Task: Use the formula "IMPORTFEED" in spreadsheet "Project portfolio".
Action: Mouse moved to (657, 80)
Screenshot: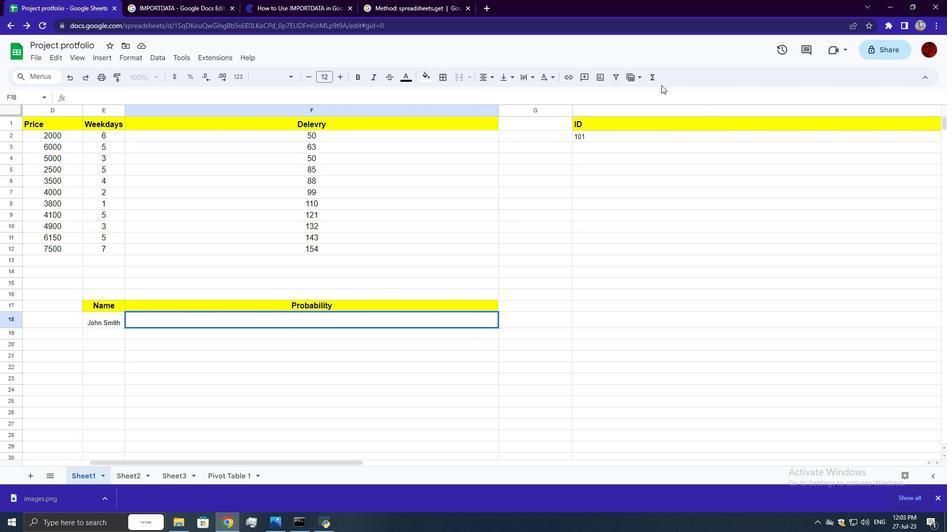 
Action: Mouse pressed left at (657, 80)
Screenshot: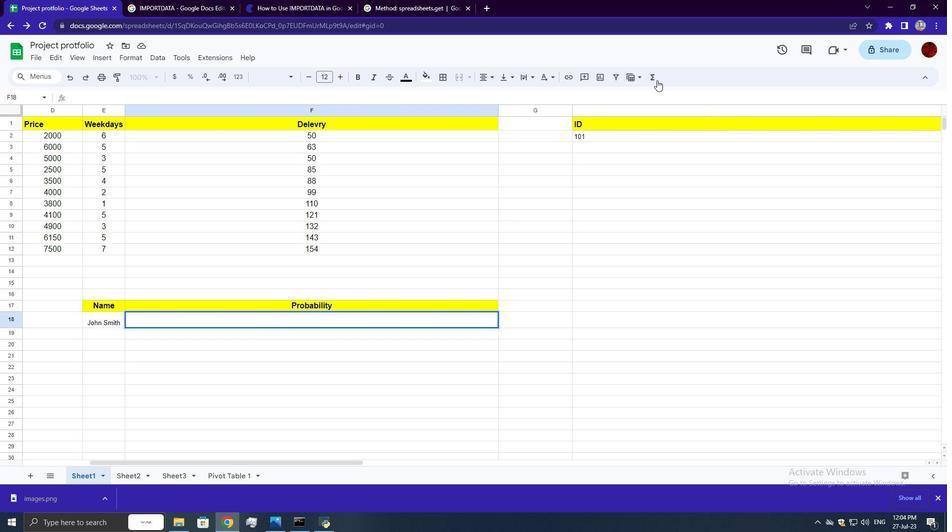 
Action: Mouse moved to (797, 196)
Screenshot: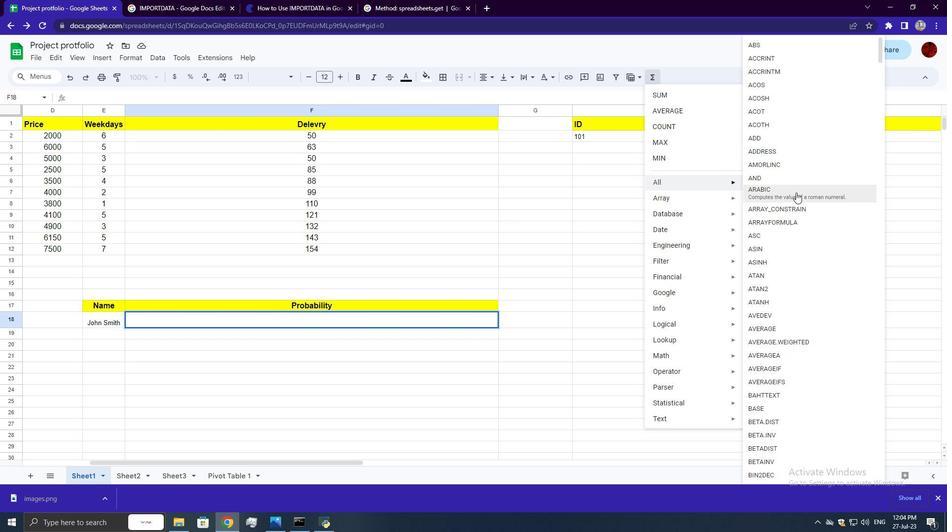 
Action: Mouse scrolled (797, 196) with delta (0, 0)
Screenshot: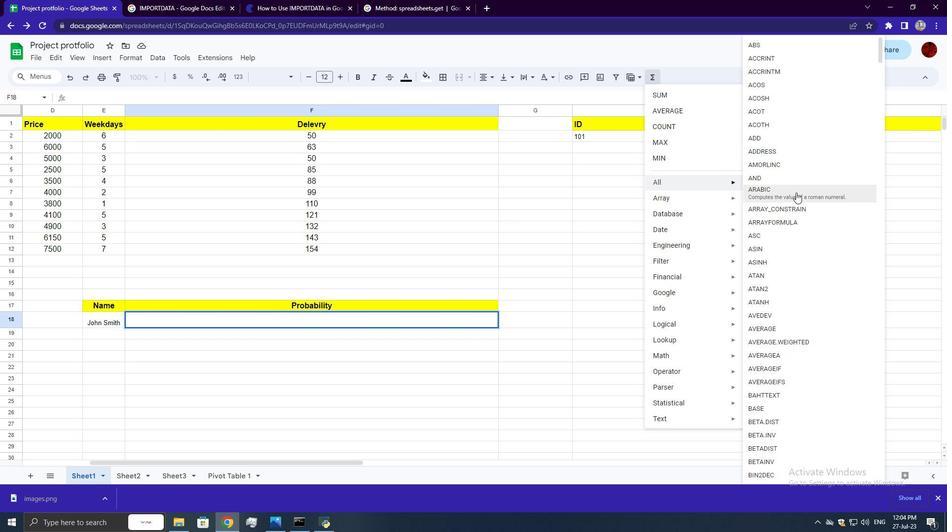 
Action: Mouse scrolled (797, 196) with delta (0, 0)
Screenshot: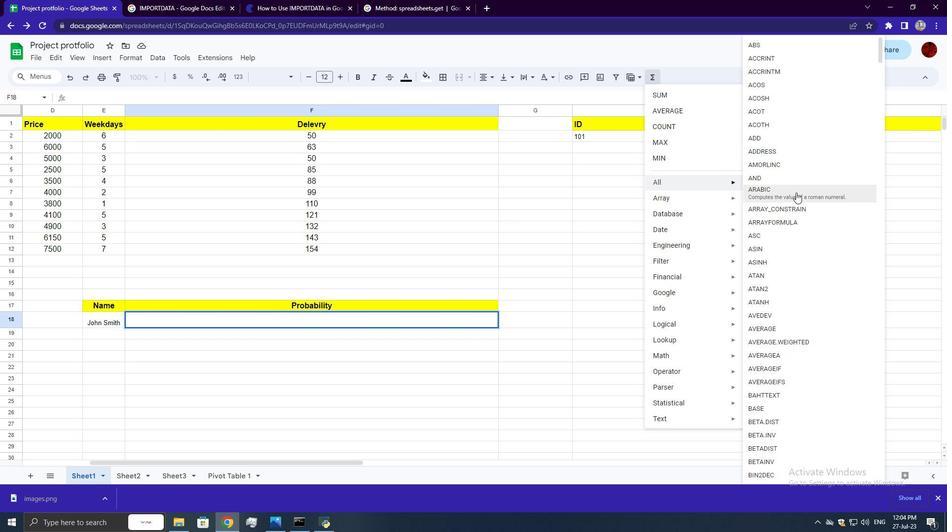 
Action: Mouse scrolled (797, 196) with delta (0, 0)
Screenshot: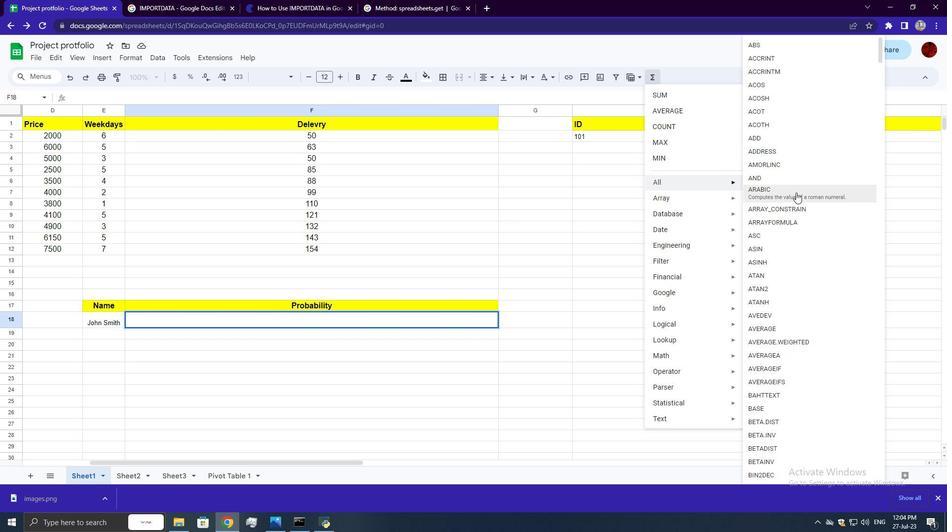 
Action: Mouse scrolled (797, 196) with delta (0, 0)
Screenshot: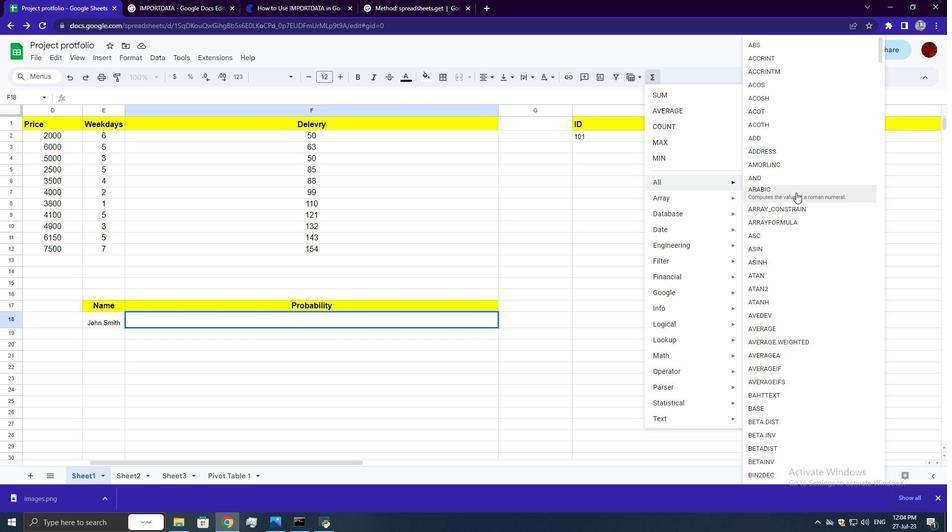 
Action: Mouse scrolled (797, 196) with delta (0, 0)
Screenshot: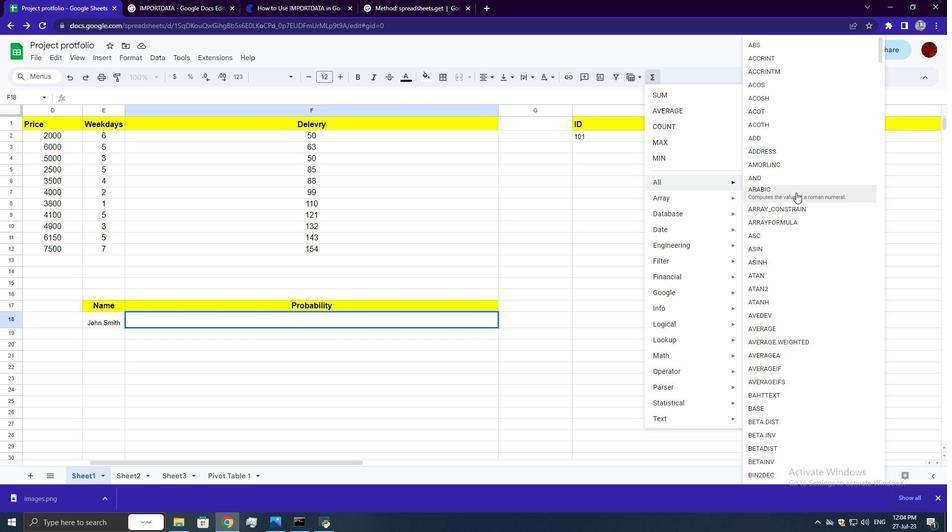 
Action: Mouse scrolled (797, 196) with delta (0, 0)
Screenshot: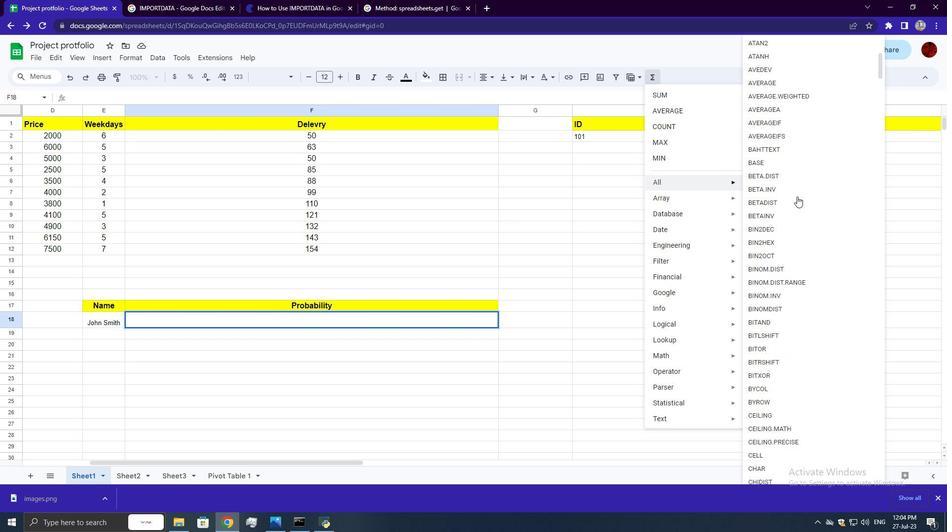 
Action: Mouse scrolled (797, 196) with delta (0, 0)
Screenshot: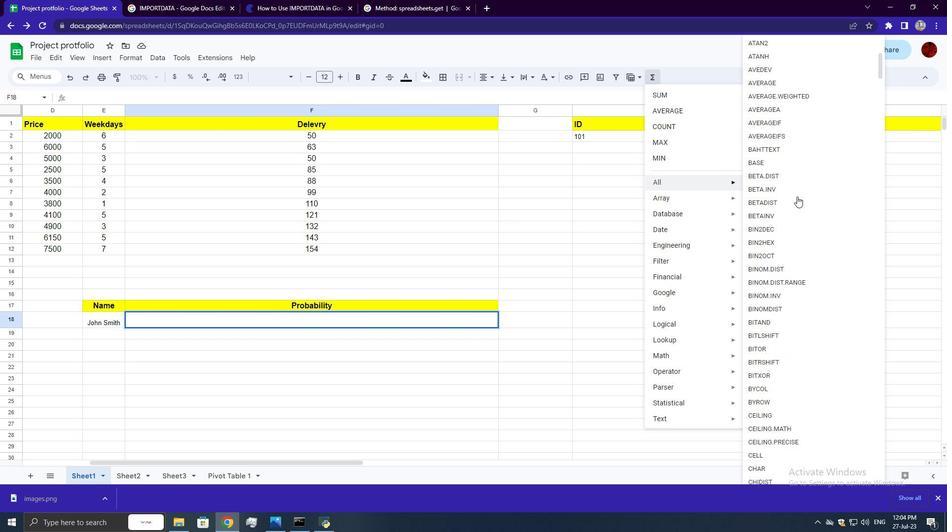 
Action: Mouse moved to (797, 197)
Screenshot: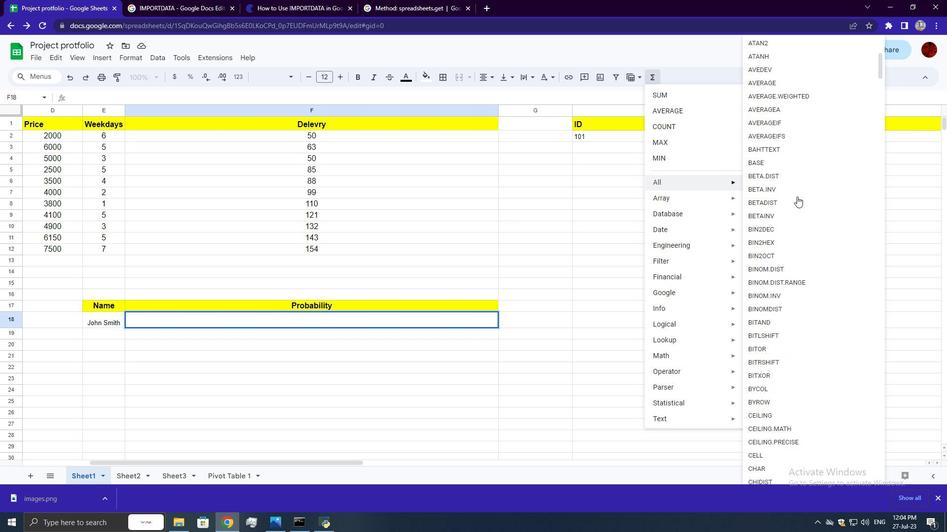
Action: Mouse scrolled (797, 197) with delta (0, 0)
Screenshot: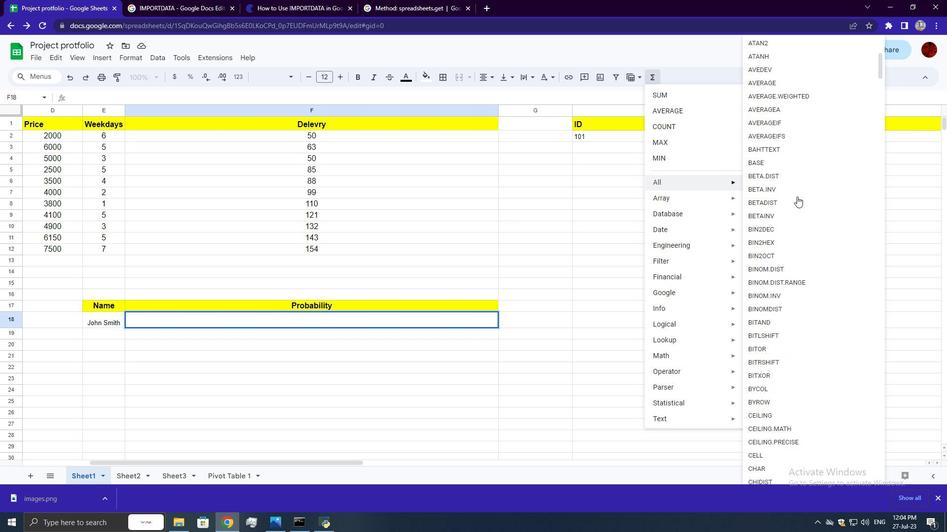 
Action: Mouse scrolled (797, 197) with delta (0, 0)
Screenshot: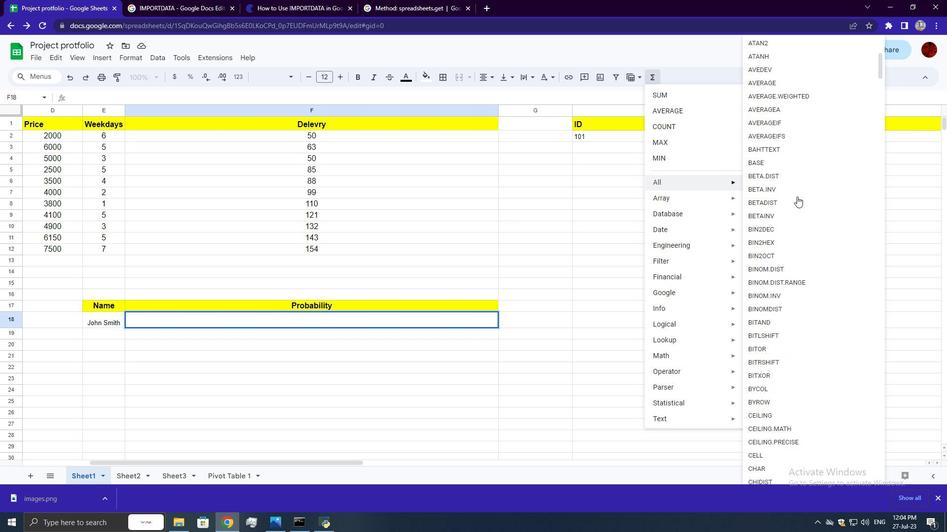 
Action: Mouse scrolled (797, 197) with delta (0, 0)
Screenshot: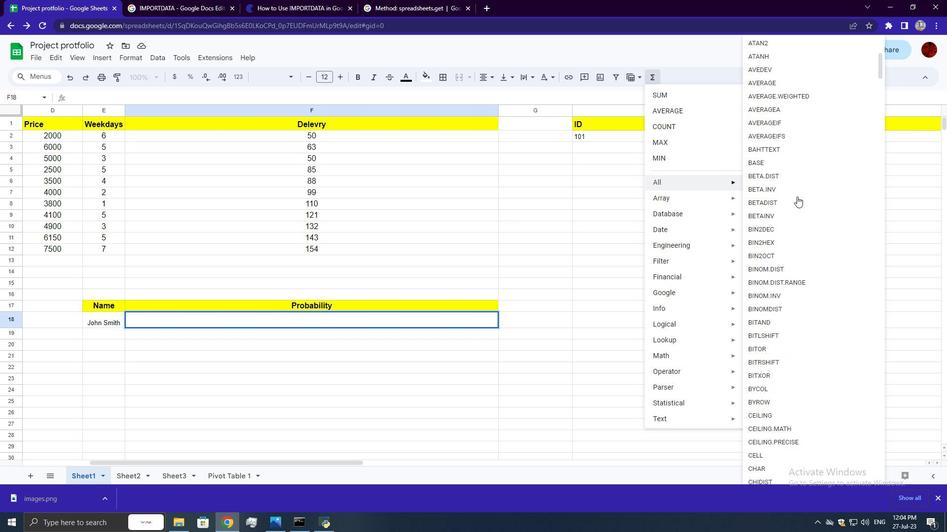 
Action: Mouse scrolled (797, 197) with delta (0, 0)
Screenshot: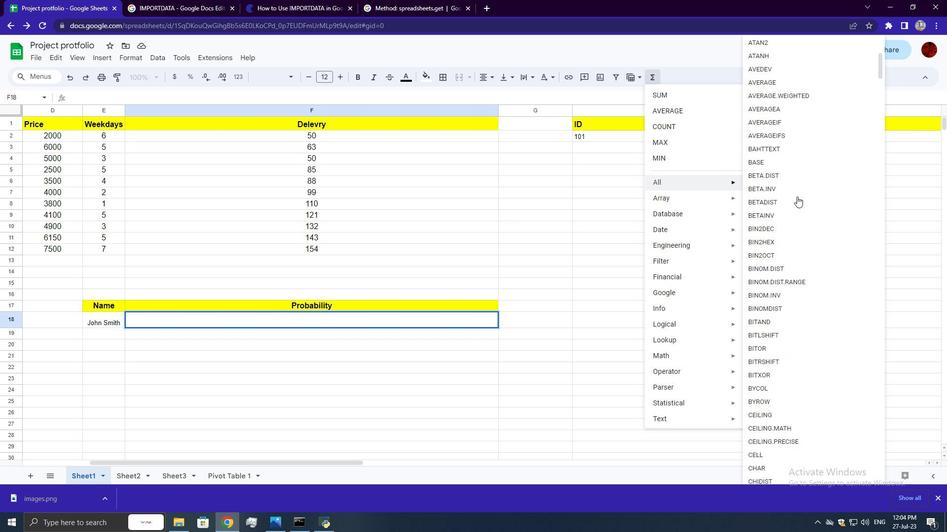 
Action: Mouse moved to (797, 199)
Screenshot: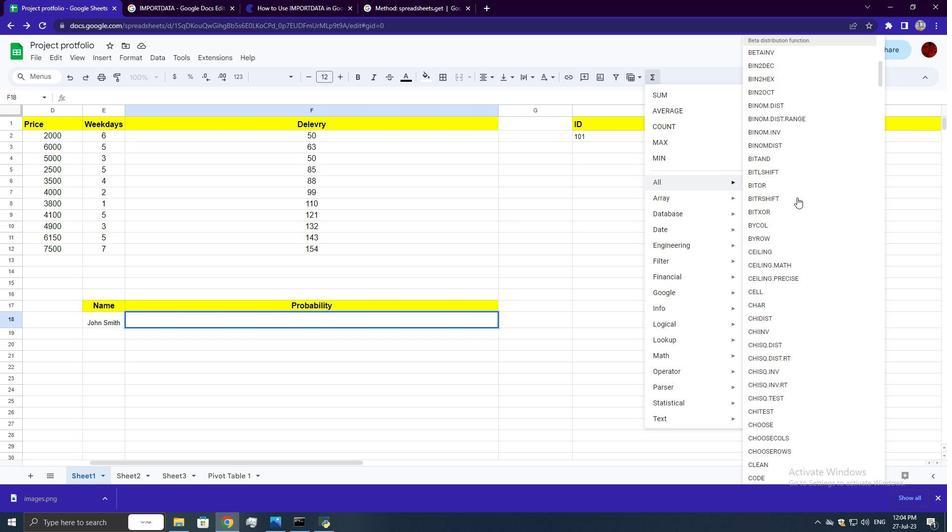 
Action: Mouse scrolled (797, 198) with delta (0, 0)
Screenshot: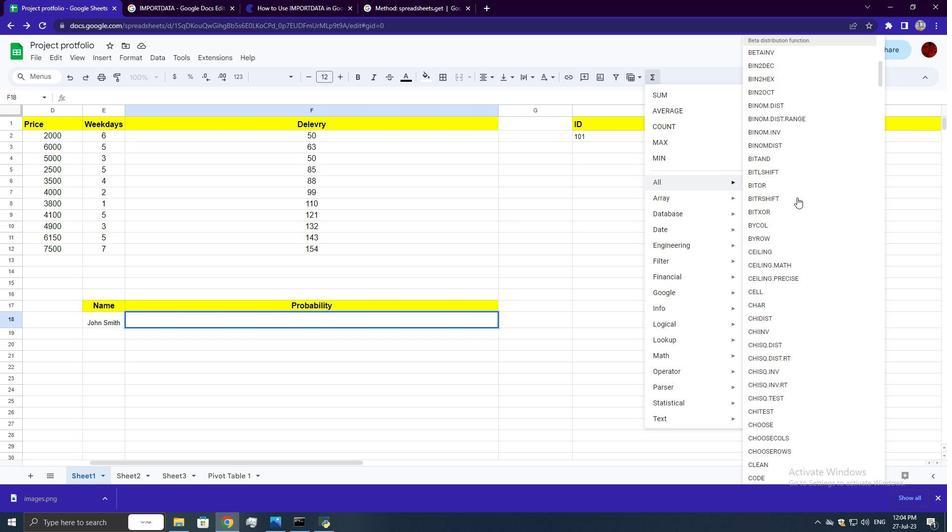 
Action: Mouse moved to (797, 199)
Screenshot: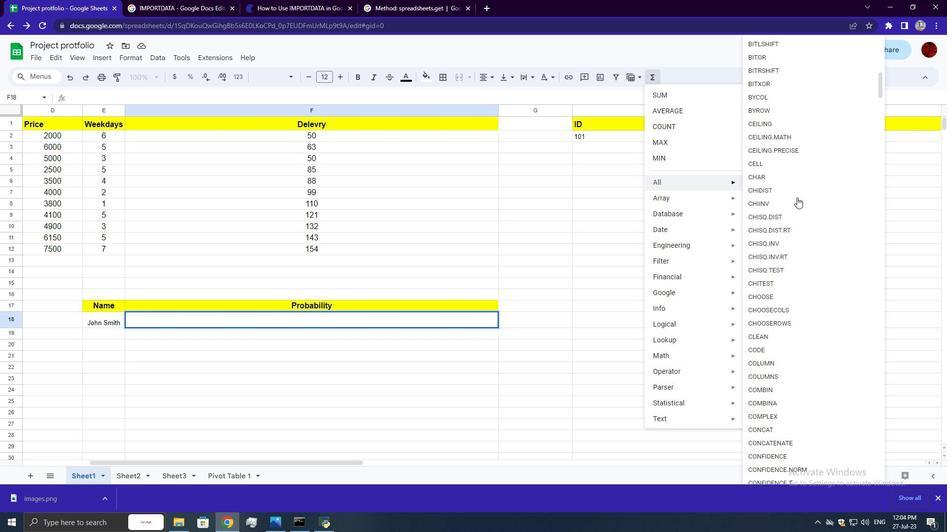 
Action: Mouse scrolled (797, 199) with delta (0, 0)
Screenshot: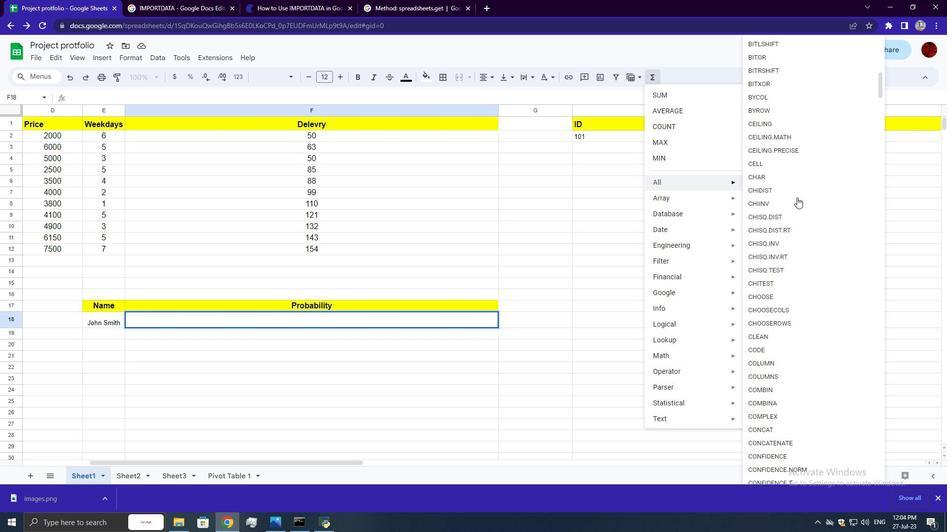 
Action: Mouse scrolled (797, 199) with delta (0, 0)
Screenshot: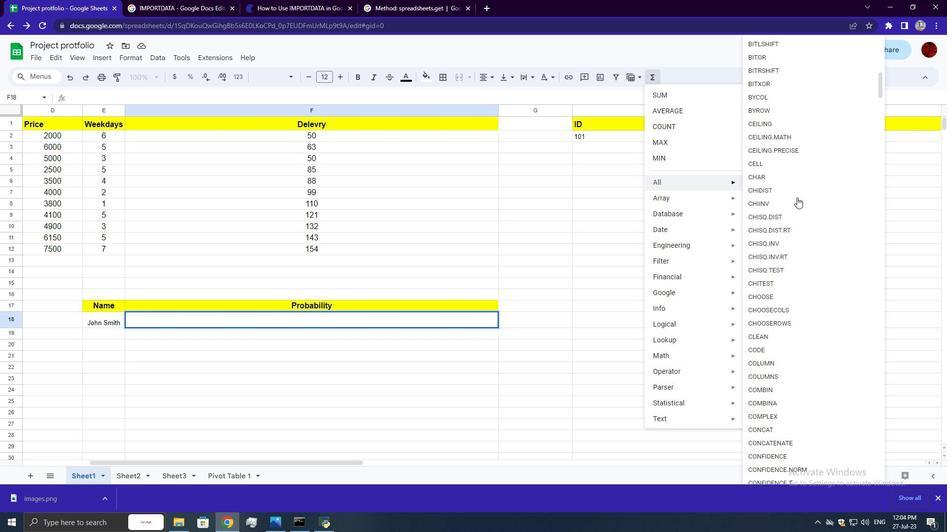 
Action: Mouse scrolled (797, 199) with delta (0, 0)
Screenshot: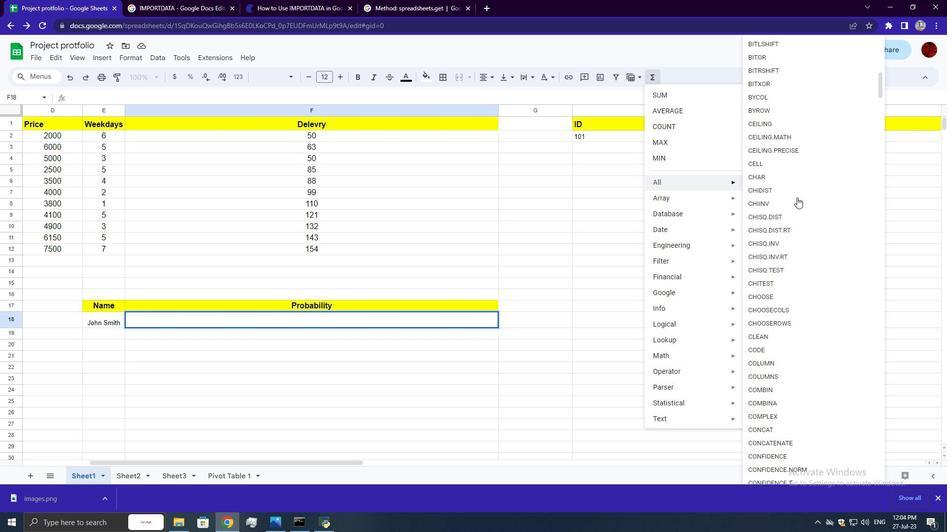
Action: Mouse scrolled (797, 199) with delta (0, 0)
Screenshot: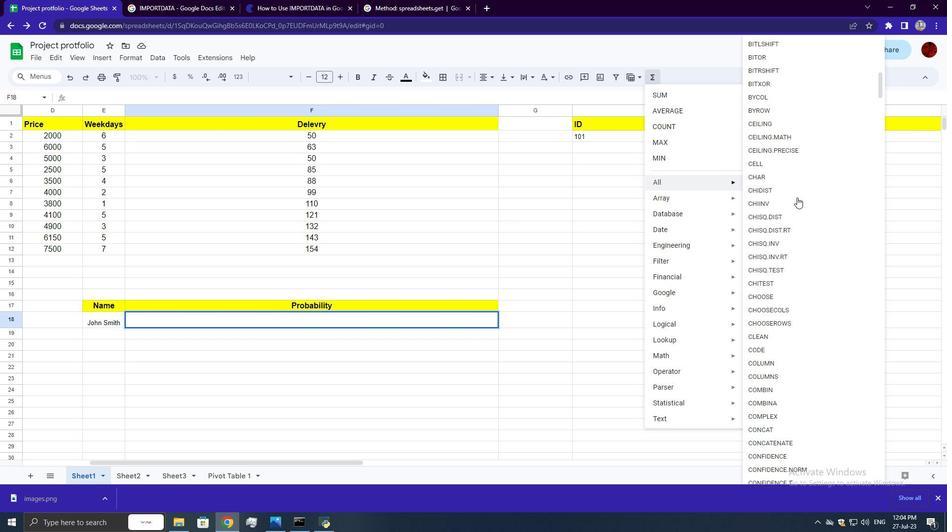 
Action: Mouse scrolled (797, 199) with delta (0, 0)
Screenshot: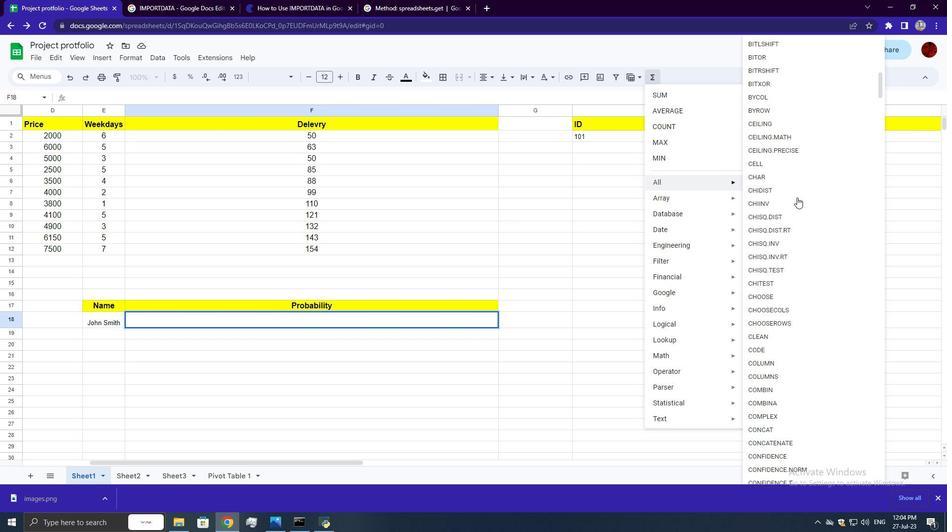 
Action: Mouse scrolled (797, 199) with delta (0, 0)
Screenshot: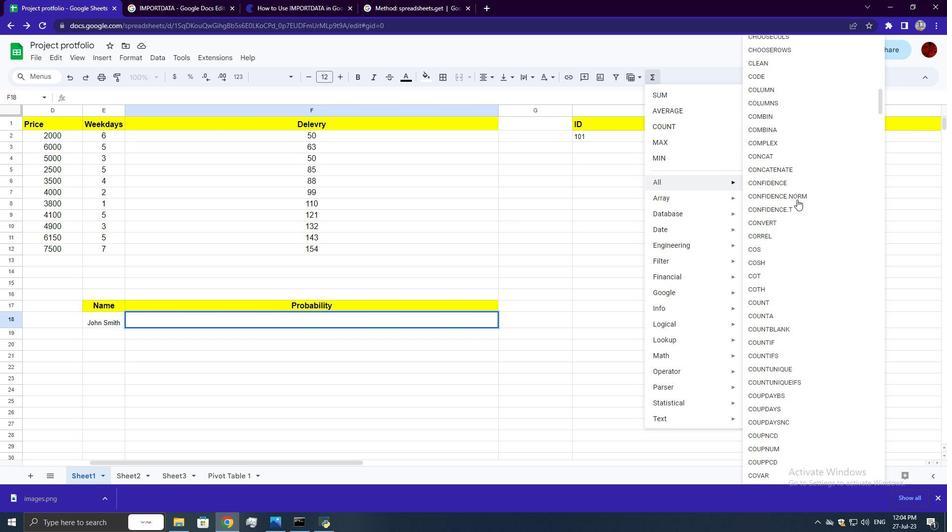 
Action: Mouse scrolled (797, 199) with delta (0, 0)
Screenshot: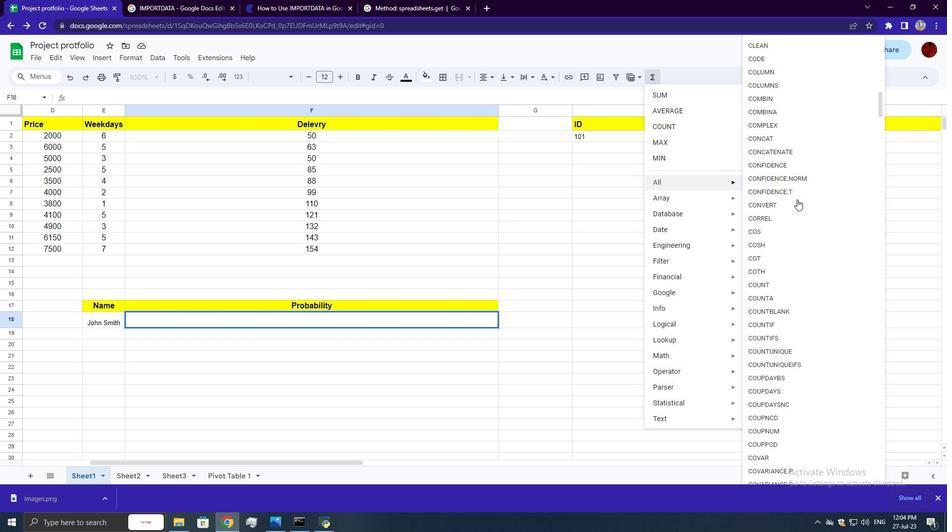 
Action: Mouse scrolled (797, 199) with delta (0, 0)
Screenshot: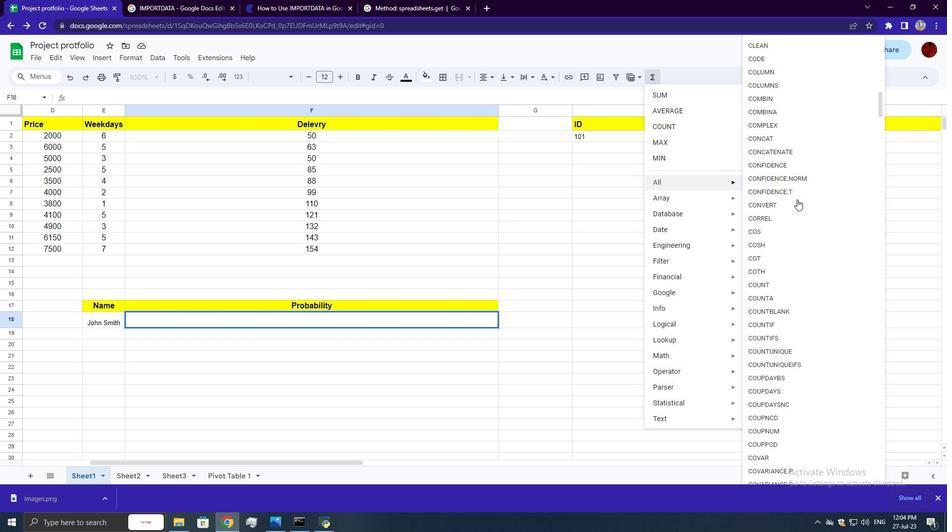 
Action: Mouse scrolled (797, 199) with delta (0, 0)
Screenshot: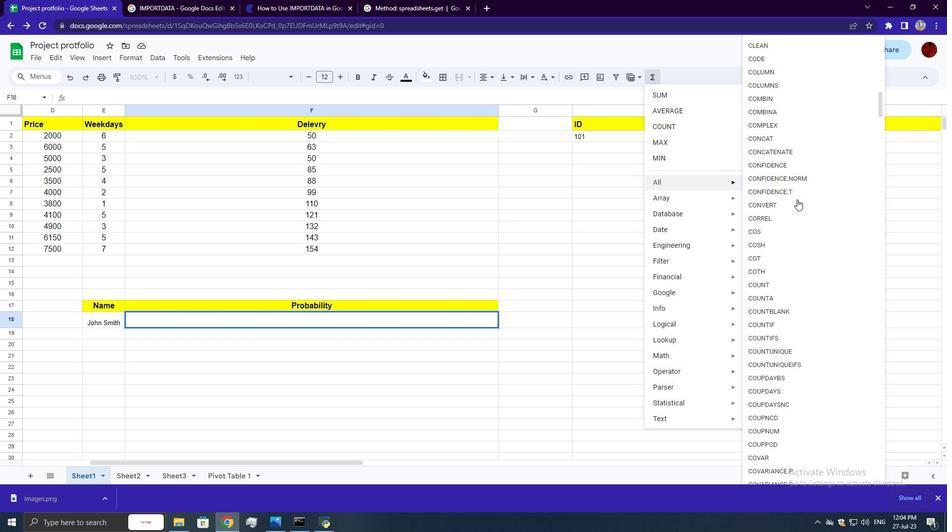 
Action: Mouse scrolled (797, 199) with delta (0, 0)
Screenshot: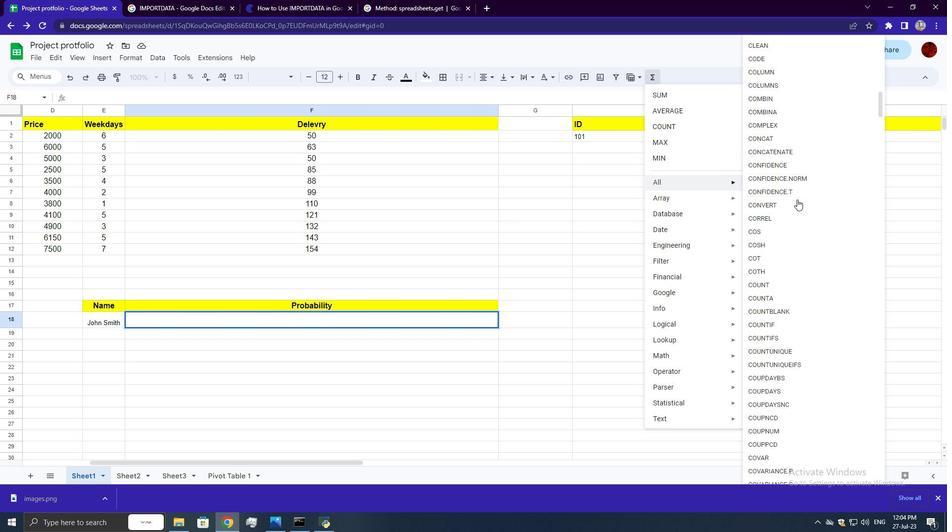 
Action: Mouse scrolled (797, 199) with delta (0, 0)
Screenshot: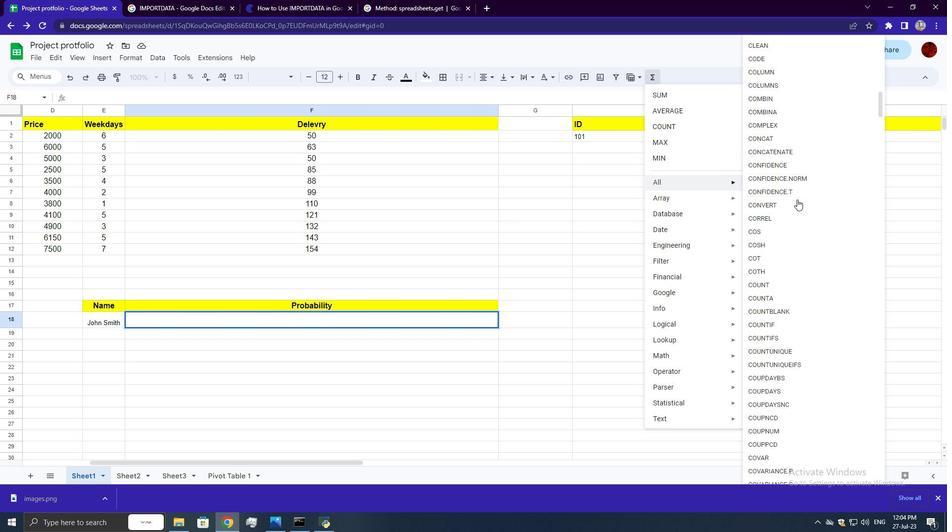 
Action: Mouse scrolled (797, 199) with delta (0, 0)
Screenshot: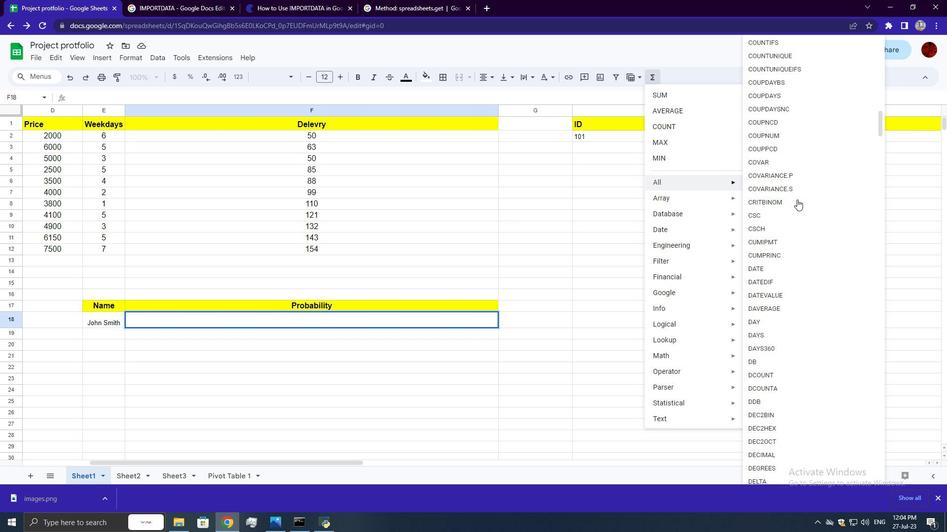
Action: Mouse moved to (797, 199)
Screenshot: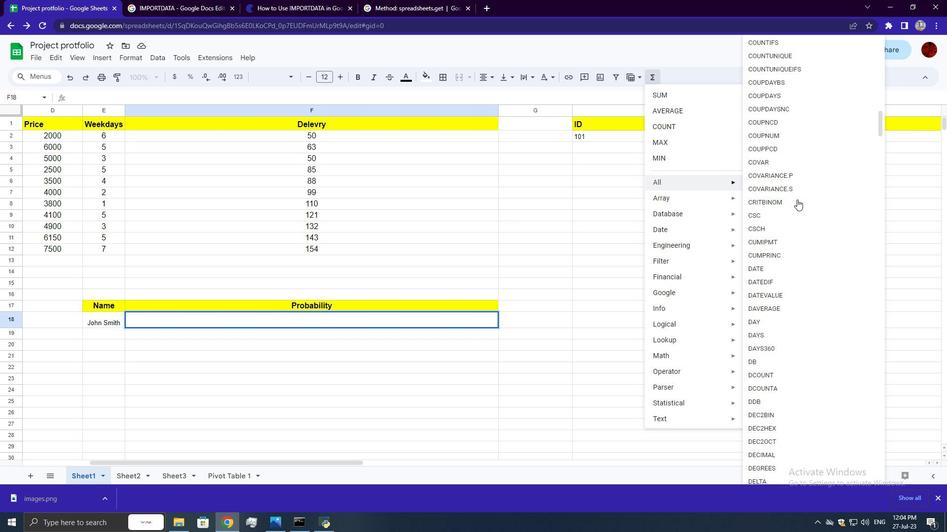 
Action: Mouse scrolled (797, 199) with delta (0, 0)
Screenshot: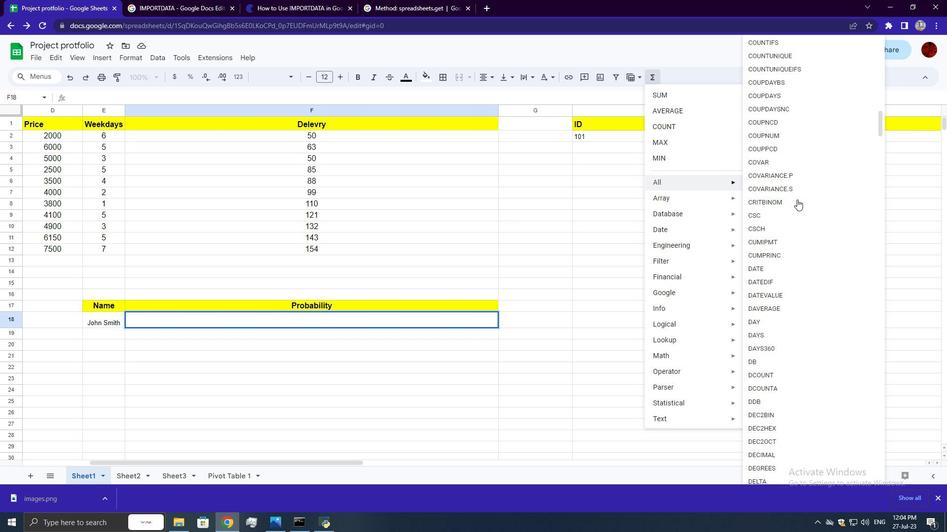 
Action: Mouse moved to (797, 200)
Screenshot: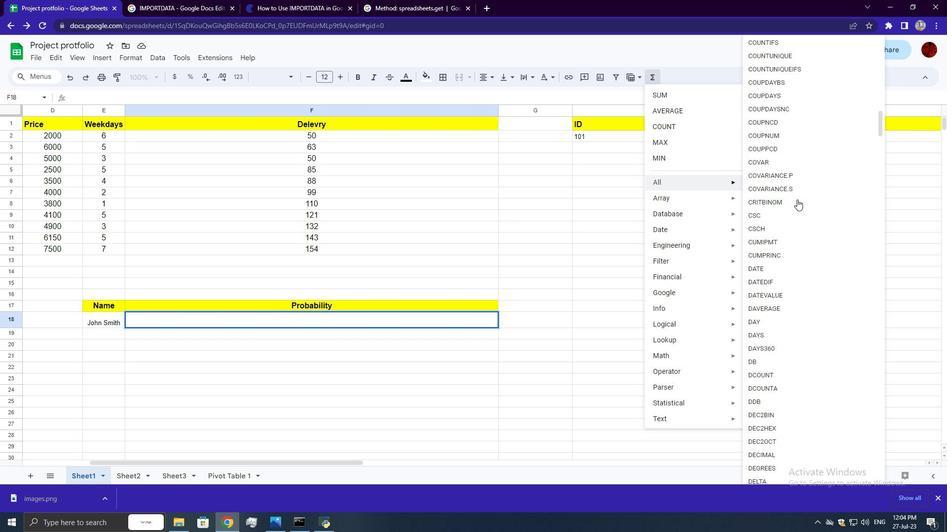 
Action: Mouse scrolled (797, 200) with delta (0, 0)
Screenshot: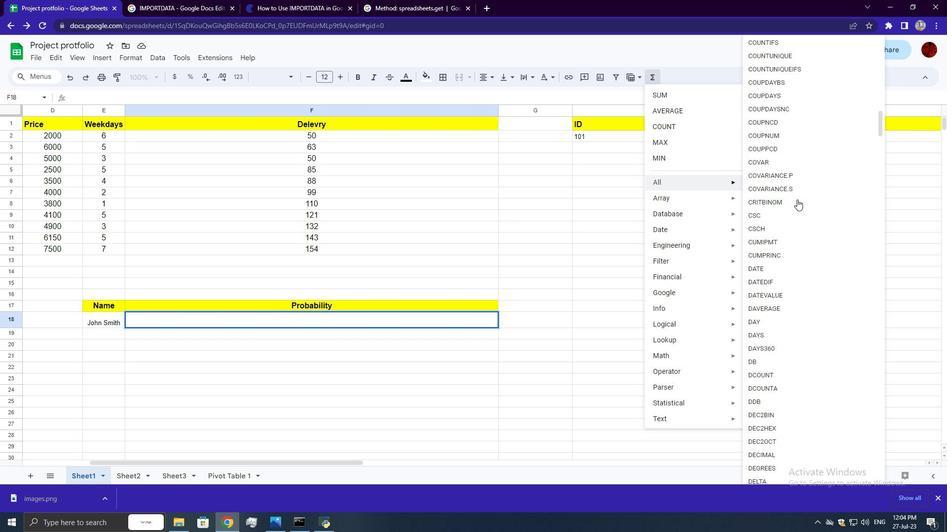 
Action: Mouse moved to (797, 201)
Screenshot: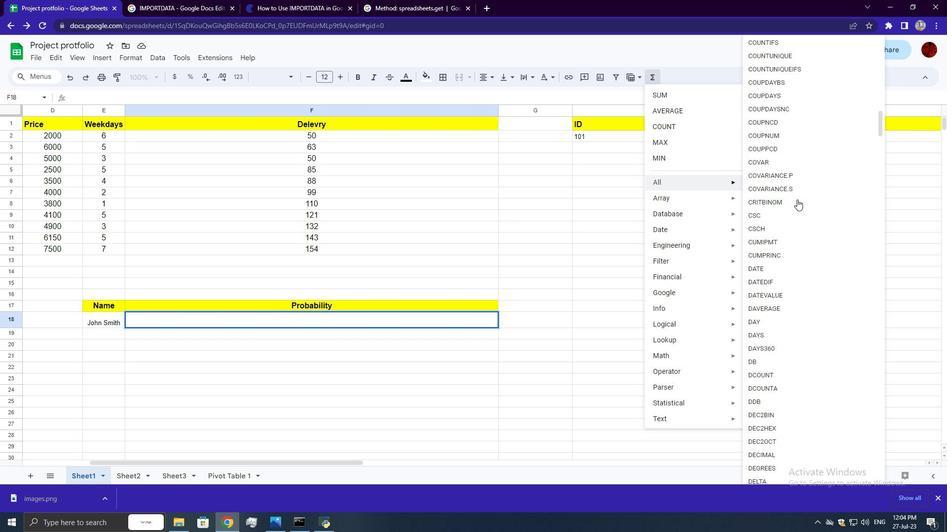 
Action: Mouse scrolled (797, 200) with delta (0, 0)
Screenshot: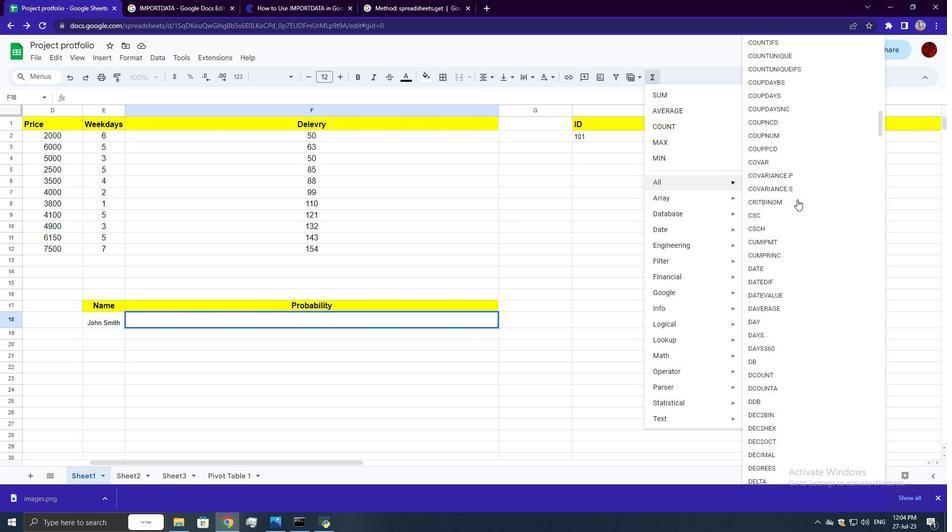 
Action: Mouse scrolled (797, 200) with delta (0, 0)
Screenshot: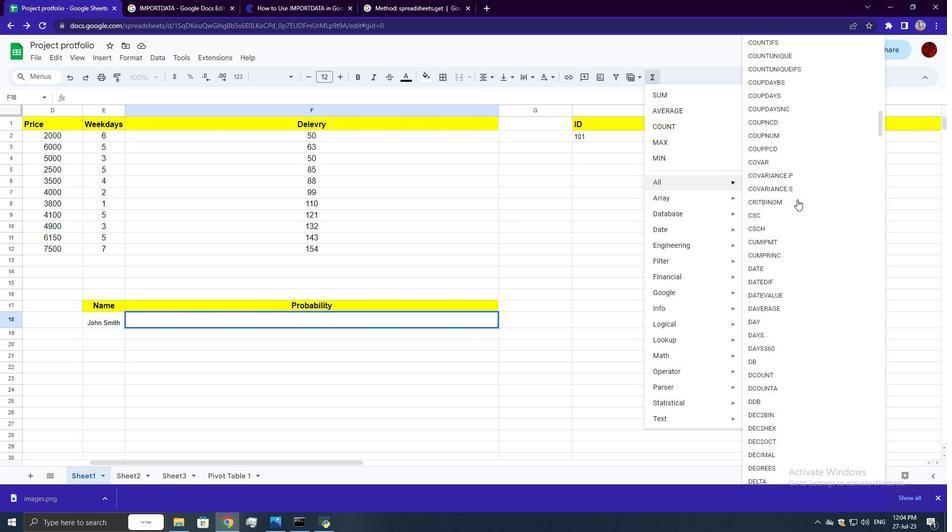 
Action: Mouse scrolled (797, 200) with delta (0, 0)
Screenshot: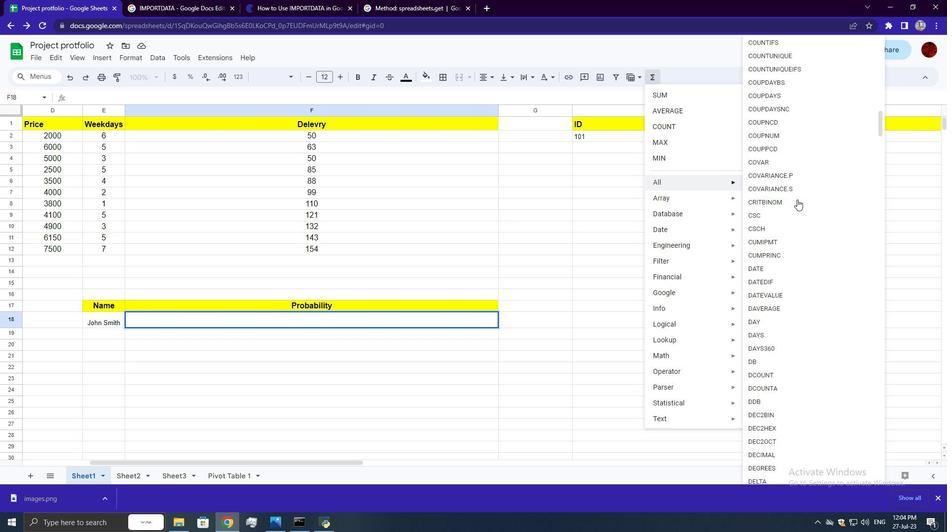 
Action: Mouse scrolled (797, 200) with delta (0, 0)
Screenshot: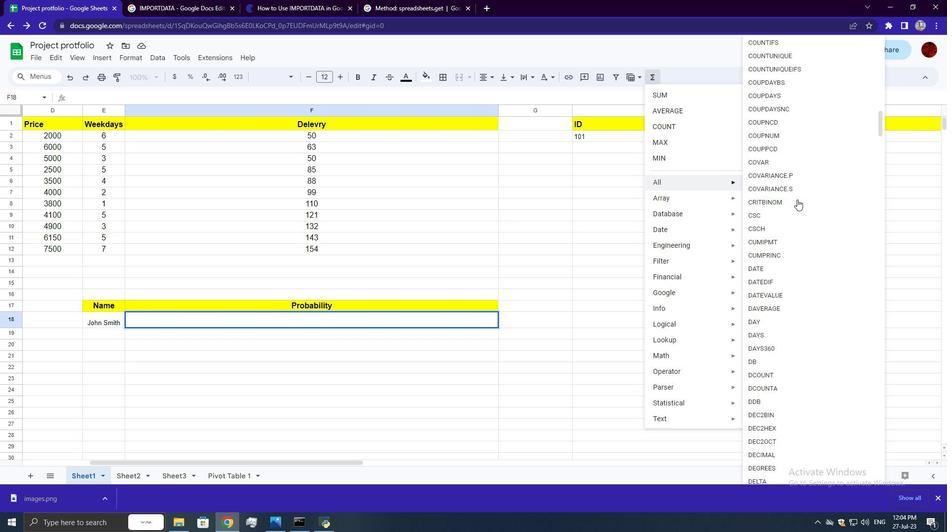 
Action: Mouse moved to (797, 202)
Screenshot: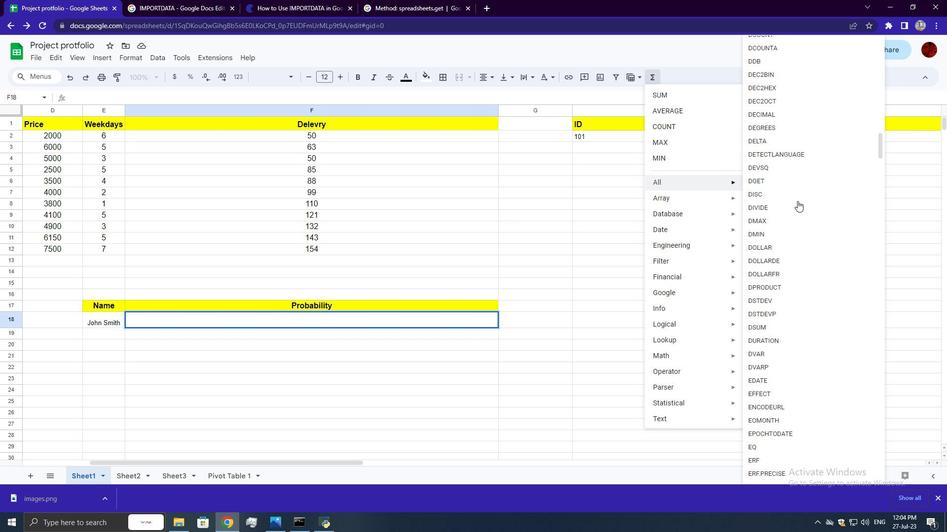 
Action: Mouse scrolled (797, 201) with delta (0, 0)
Screenshot: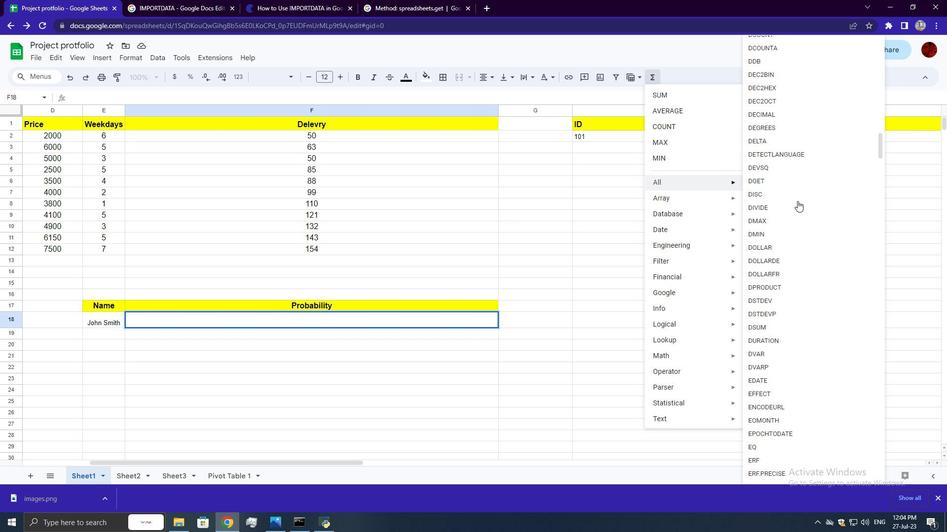 
Action: Mouse moved to (797, 203)
Screenshot: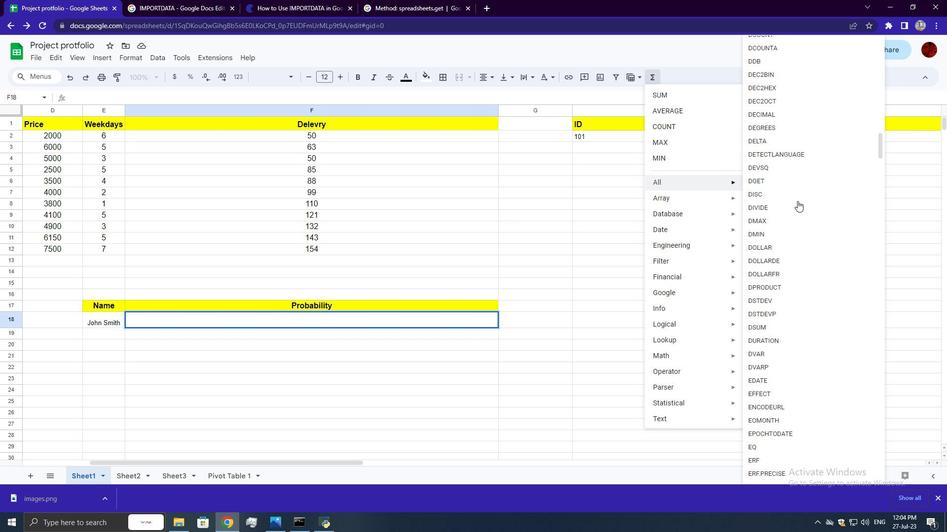 
Action: Mouse scrolled (797, 203) with delta (0, 0)
Screenshot: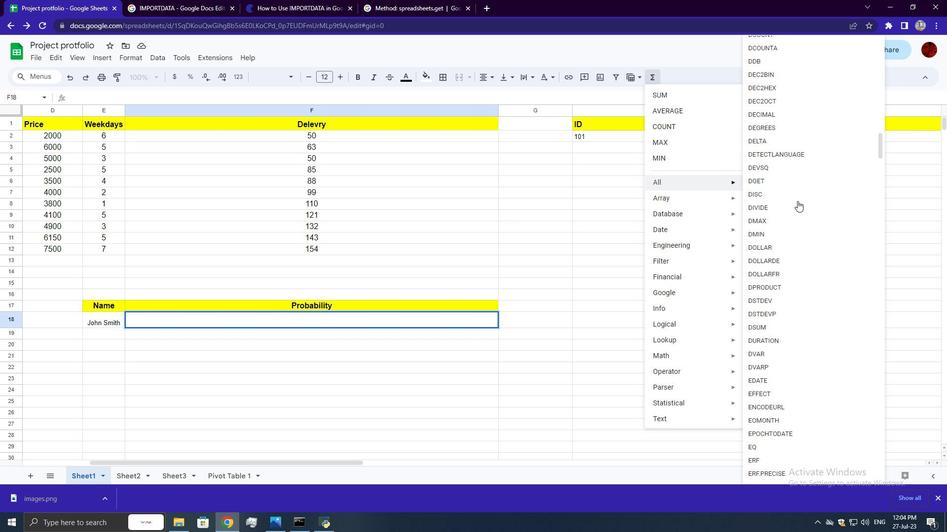 
Action: Mouse moved to (797, 204)
Screenshot: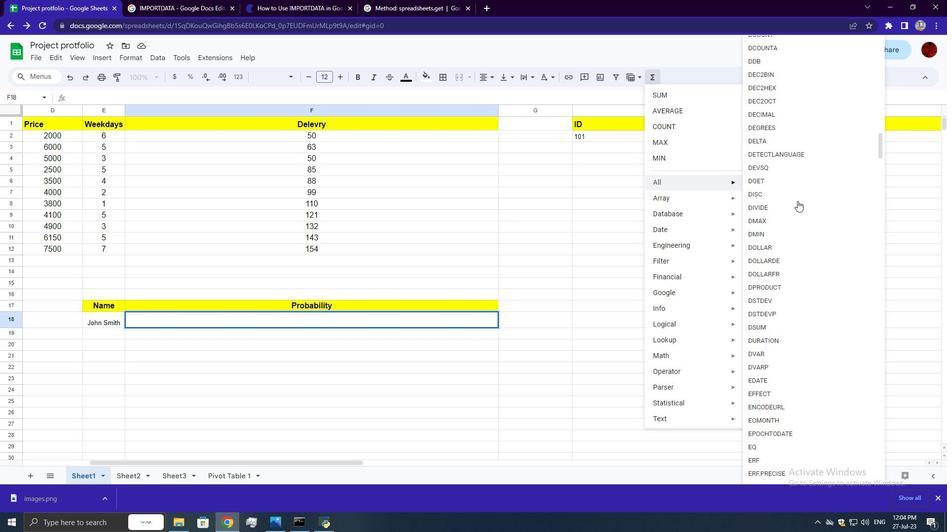 
Action: Mouse scrolled (797, 203) with delta (0, 0)
Screenshot: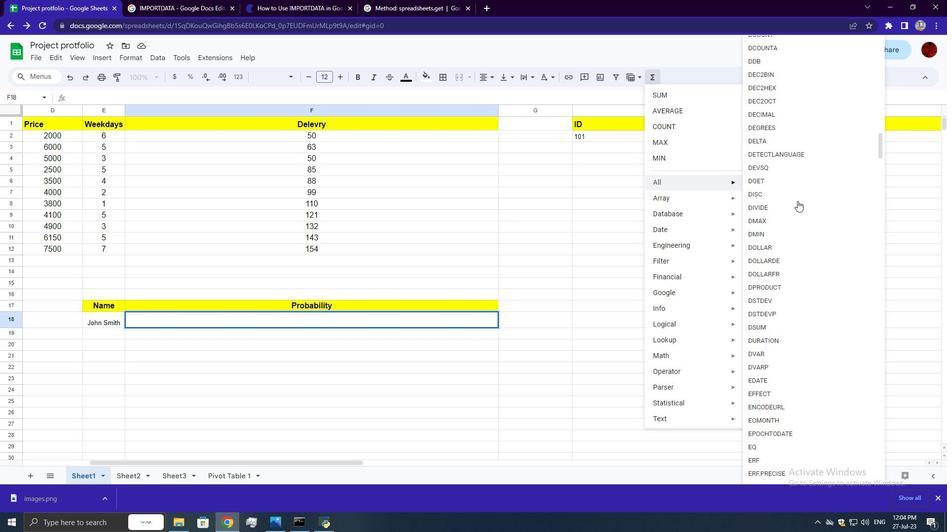 
Action: Mouse scrolled (797, 203) with delta (0, 0)
Screenshot: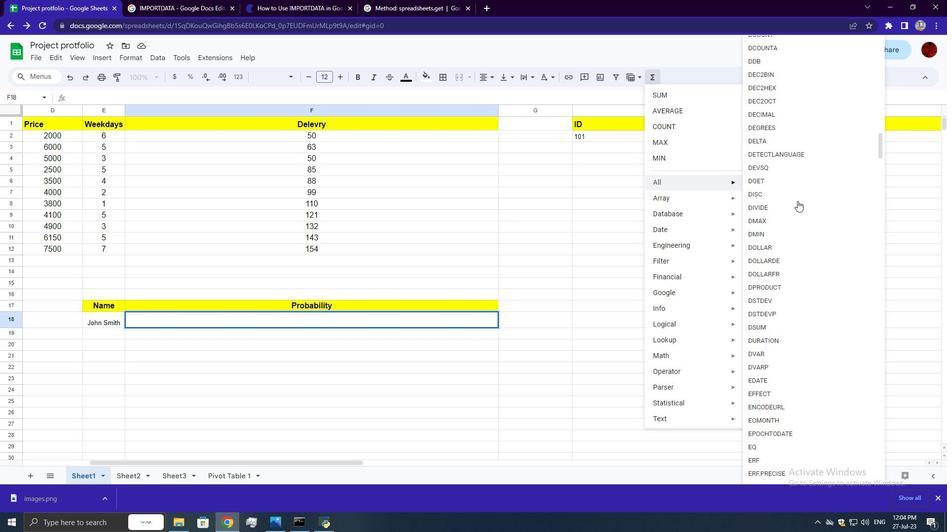 
Action: Mouse scrolled (797, 203) with delta (0, 0)
Screenshot: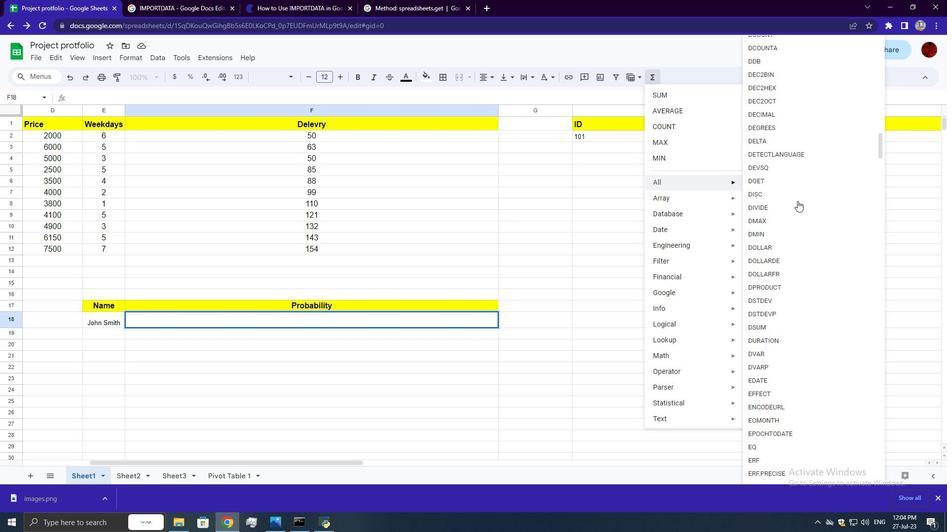 
Action: Mouse scrolled (797, 203) with delta (0, 0)
Screenshot: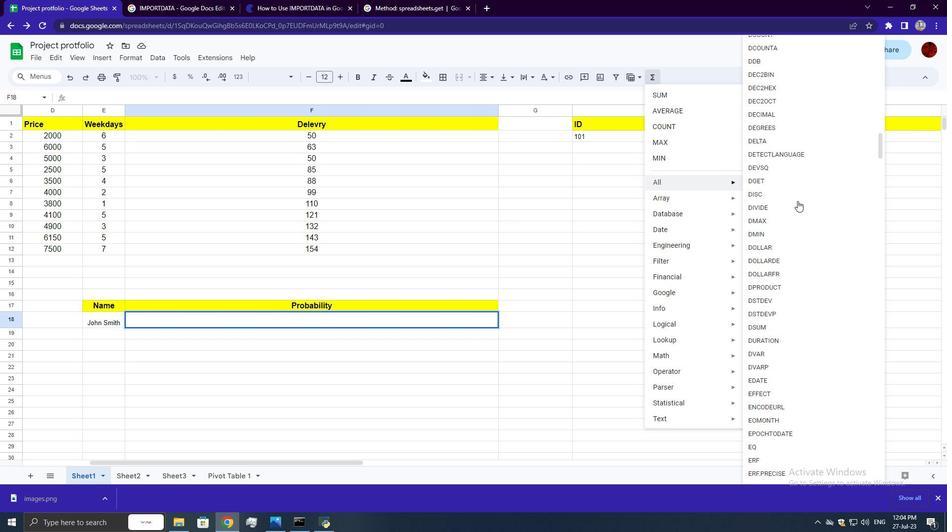 
Action: Mouse scrolled (797, 203) with delta (0, 0)
Screenshot: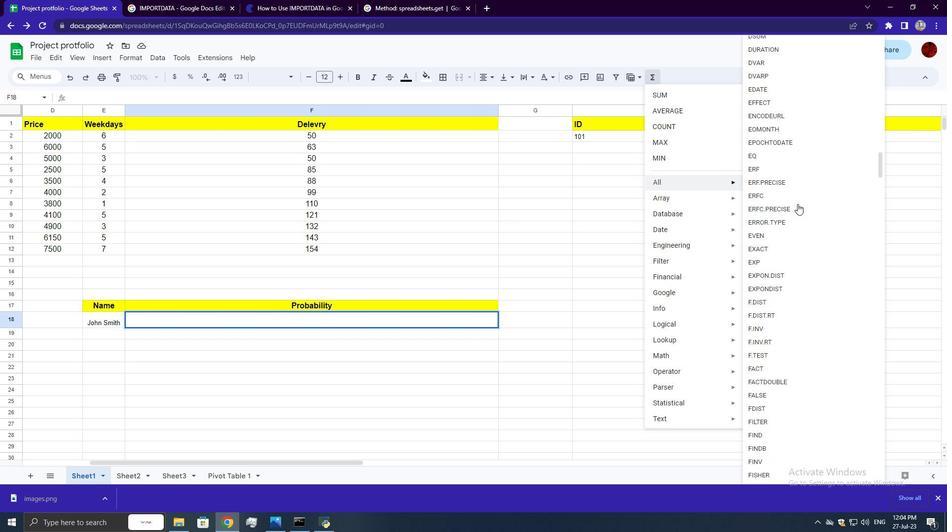 
Action: Mouse scrolled (797, 203) with delta (0, 0)
Screenshot: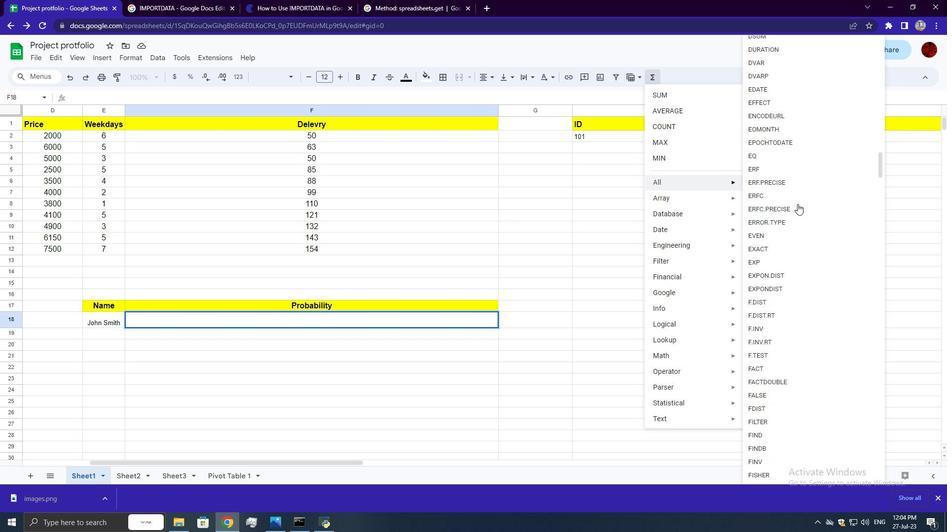 
Action: Mouse scrolled (797, 203) with delta (0, 0)
Screenshot: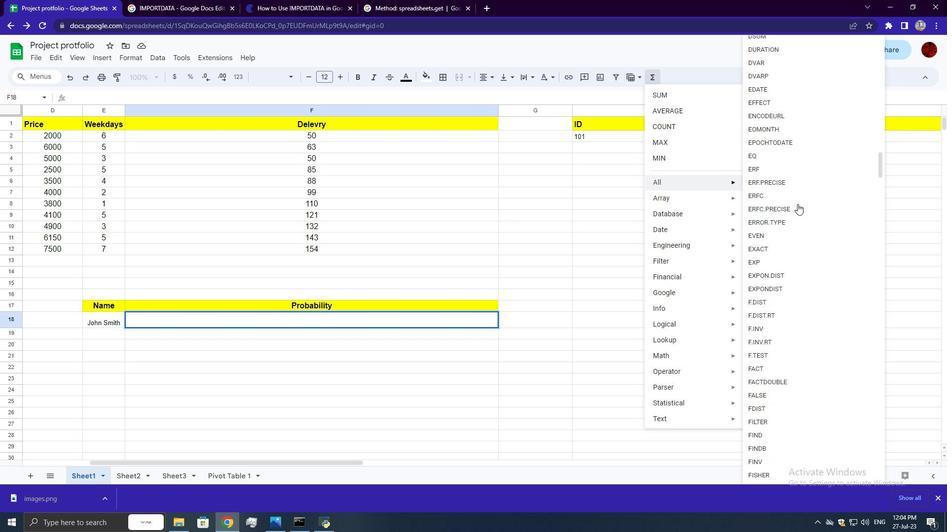 
Action: Mouse scrolled (797, 203) with delta (0, 0)
Screenshot: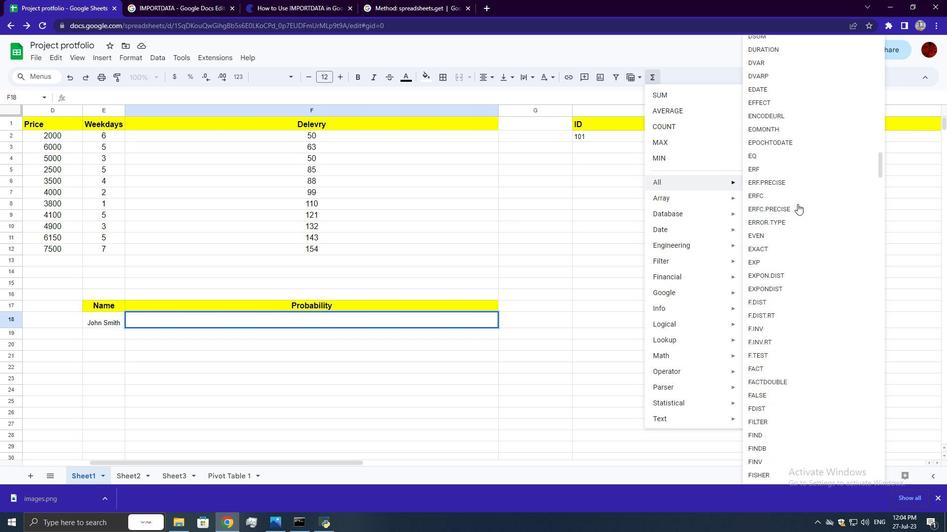 
Action: Mouse scrolled (797, 203) with delta (0, 0)
Screenshot: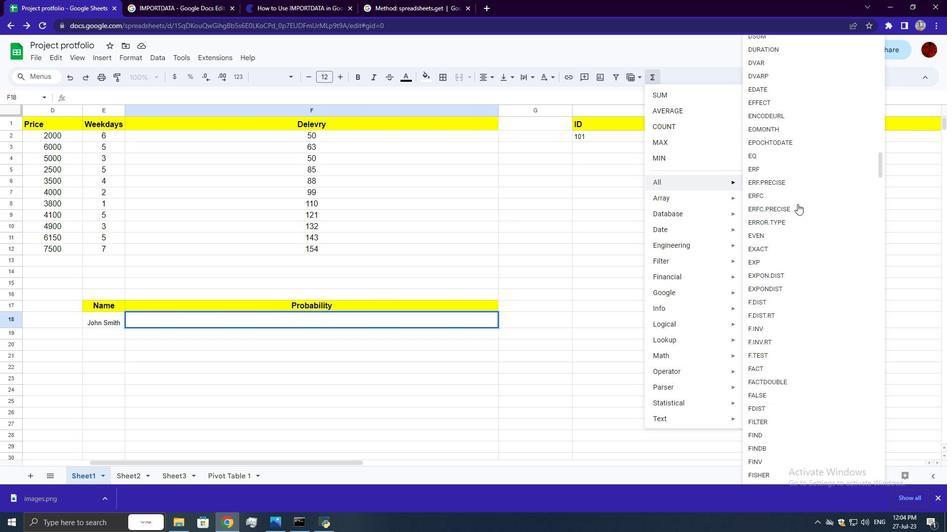 
Action: Mouse scrolled (797, 203) with delta (0, 0)
Screenshot: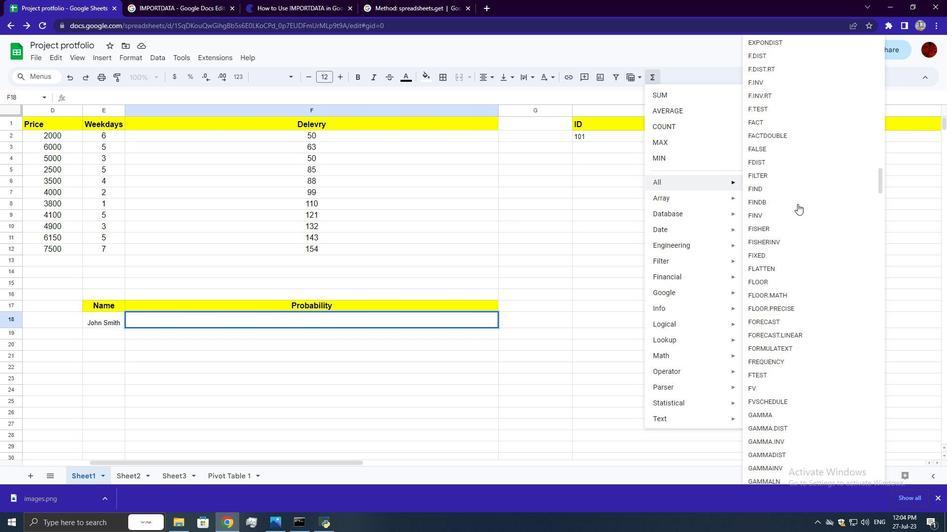 
Action: Mouse scrolled (797, 203) with delta (0, 0)
Screenshot: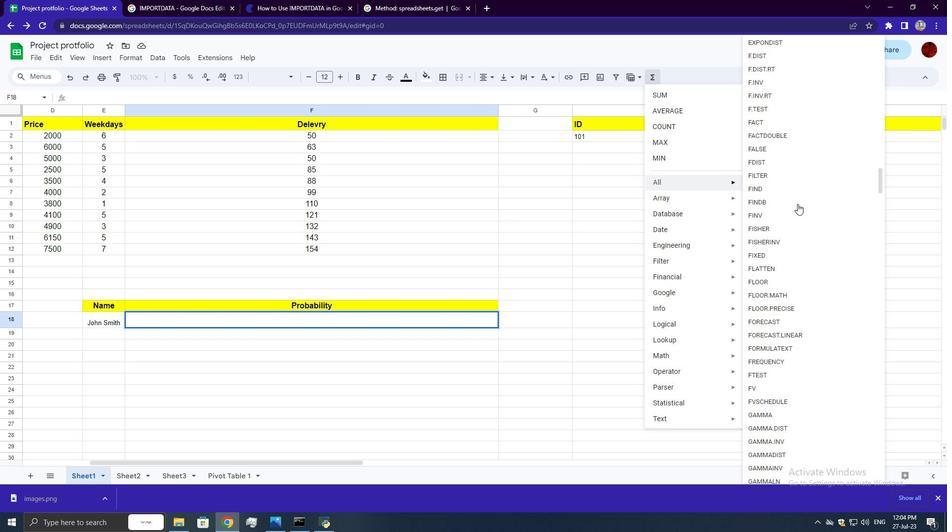 
Action: Mouse scrolled (797, 203) with delta (0, 0)
Screenshot: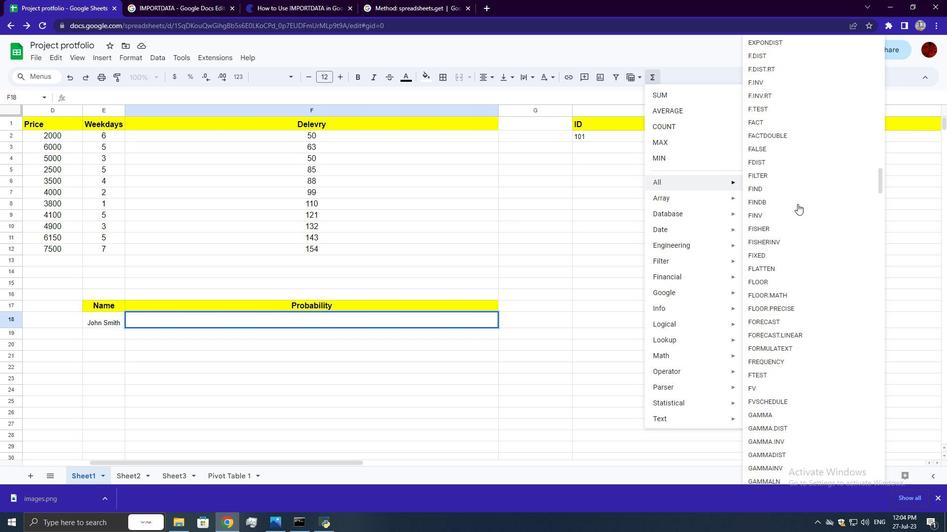 
Action: Mouse scrolled (797, 203) with delta (0, 0)
Screenshot: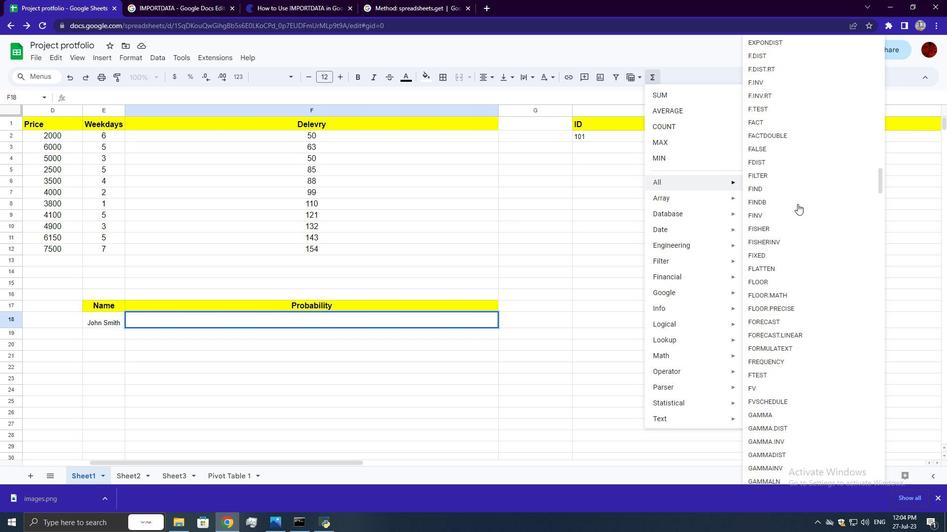 
Action: Mouse scrolled (797, 203) with delta (0, 0)
Screenshot: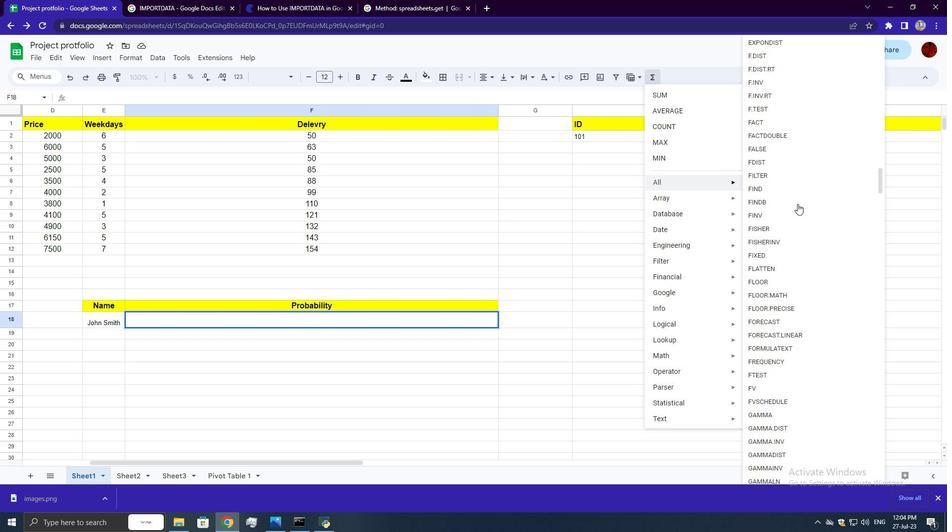 
Action: Mouse scrolled (797, 203) with delta (0, 0)
Screenshot: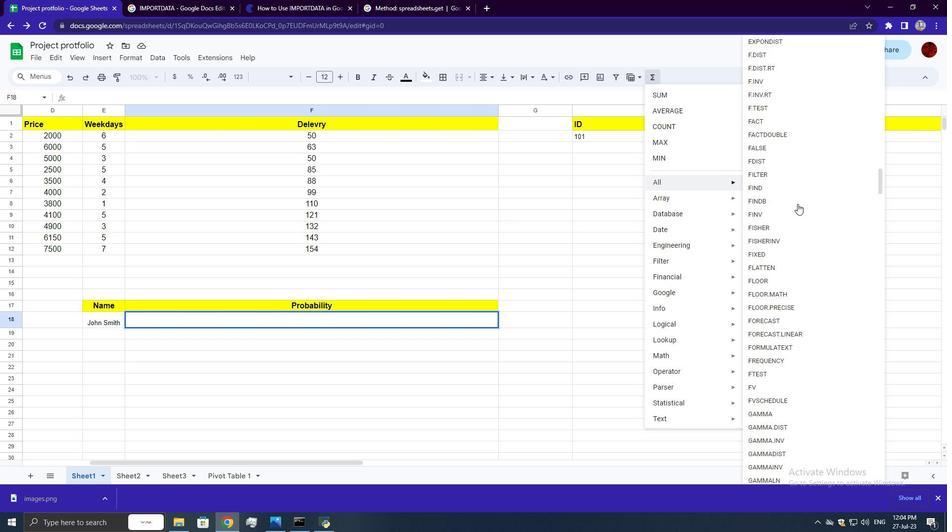
Action: Mouse scrolled (797, 203) with delta (0, 0)
Screenshot: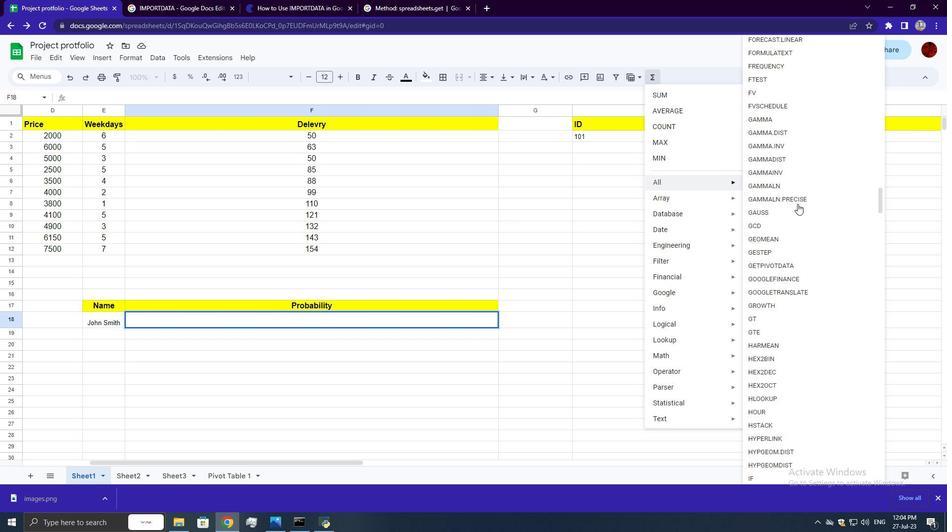 
Action: Mouse scrolled (797, 203) with delta (0, 0)
Screenshot: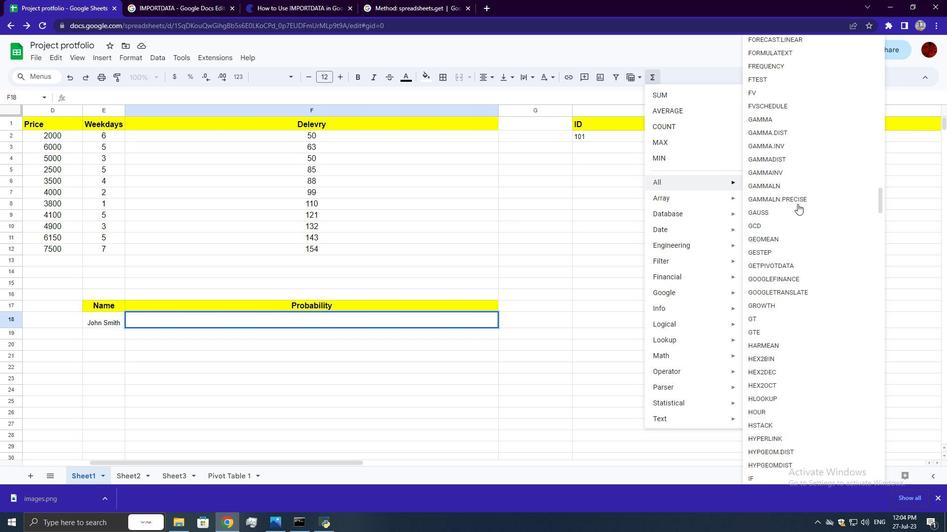 
Action: Mouse scrolled (797, 203) with delta (0, 0)
Screenshot: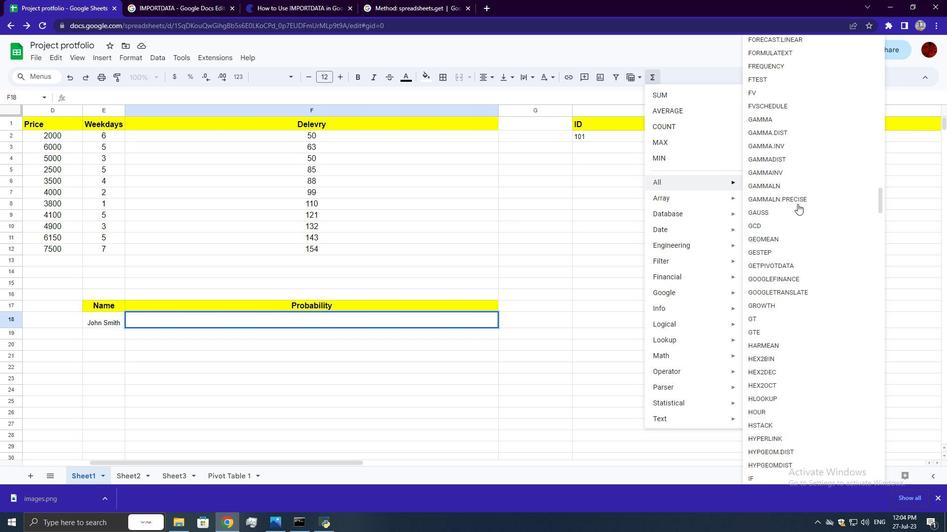
Action: Mouse scrolled (797, 203) with delta (0, 0)
Screenshot: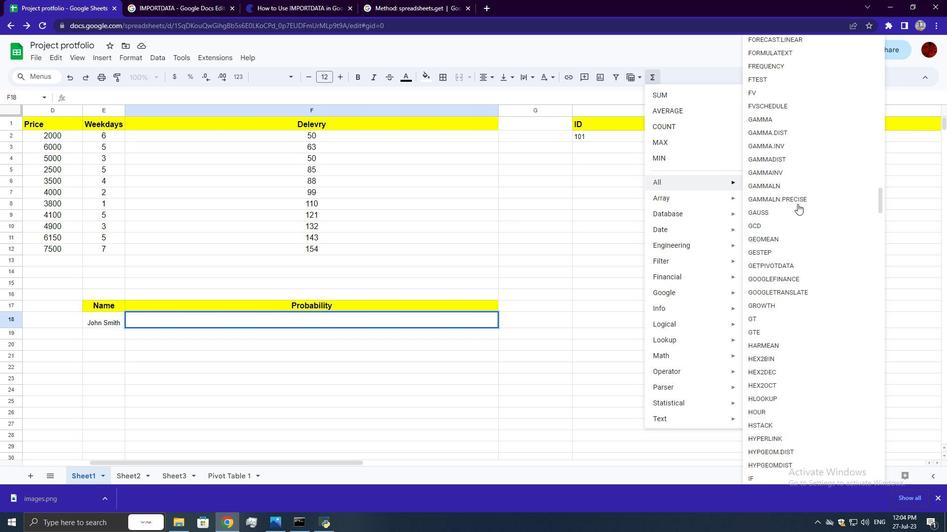 
Action: Mouse scrolled (797, 203) with delta (0, 0)
Screenshot: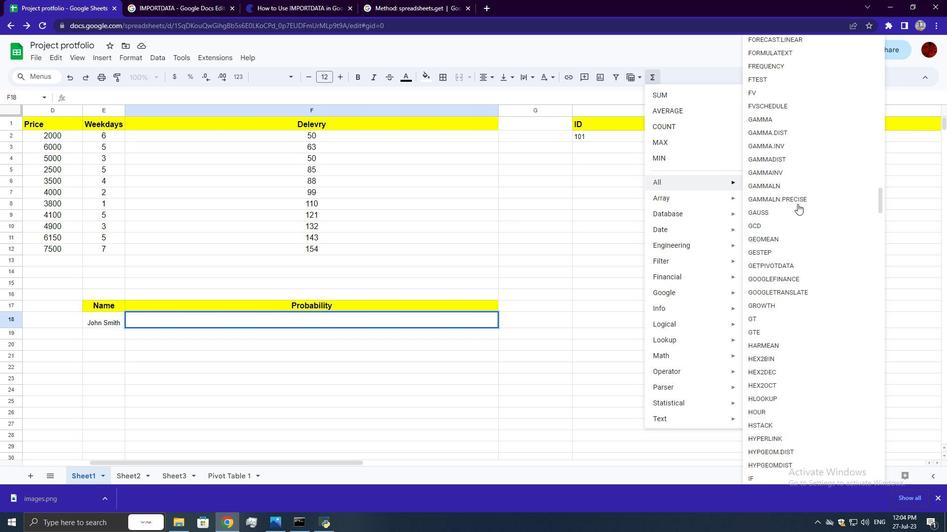 
Action: Mouse scrolled (797, 203) with delta (0, 0)
Screenshot: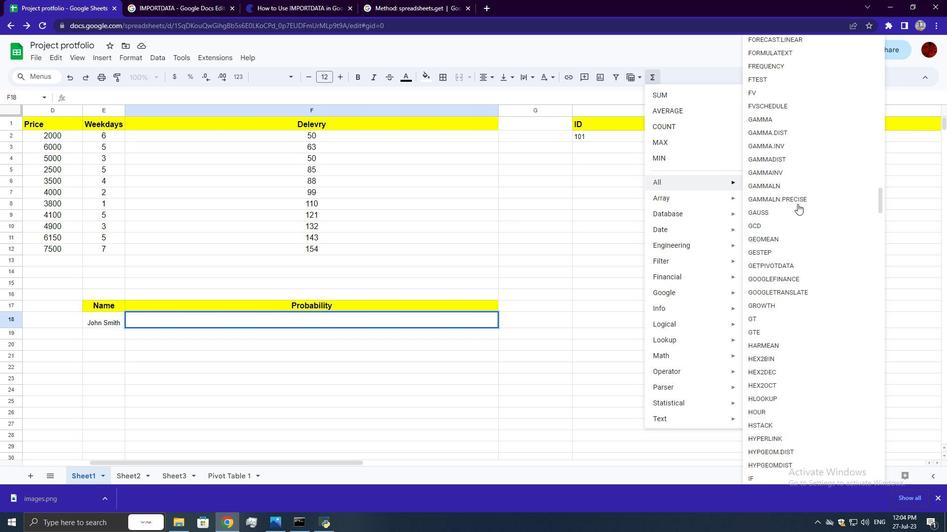 
Action: Mouse scrolled (797, 203) with delta (0, 0)
Screenshot: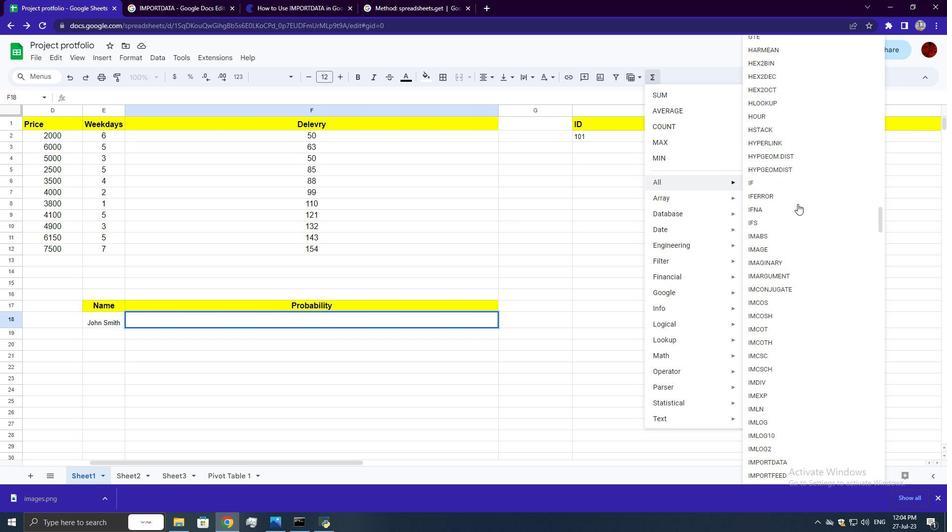 
Action: Mouse scrolled (797, 203) with delta (0, 0)
Screenshot: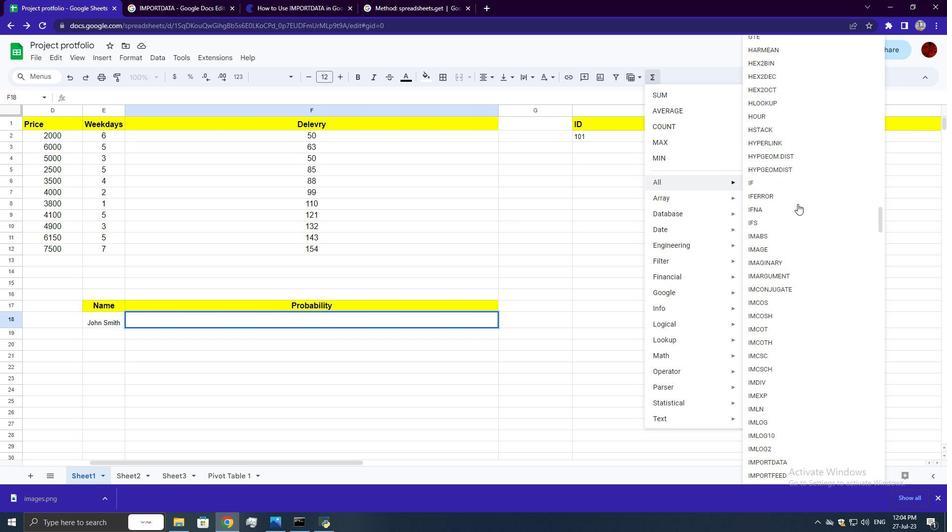
Action: Mouse scrolled (797, 203) with delta (0, 0)
Screenshot: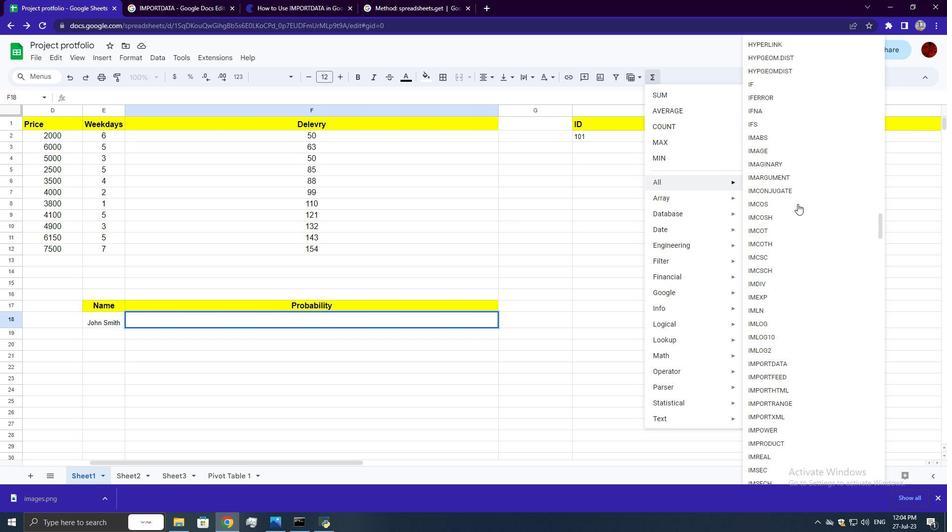 
Action: Mouse scrolled (797, 203) with delta (0, 0)
Screenshot: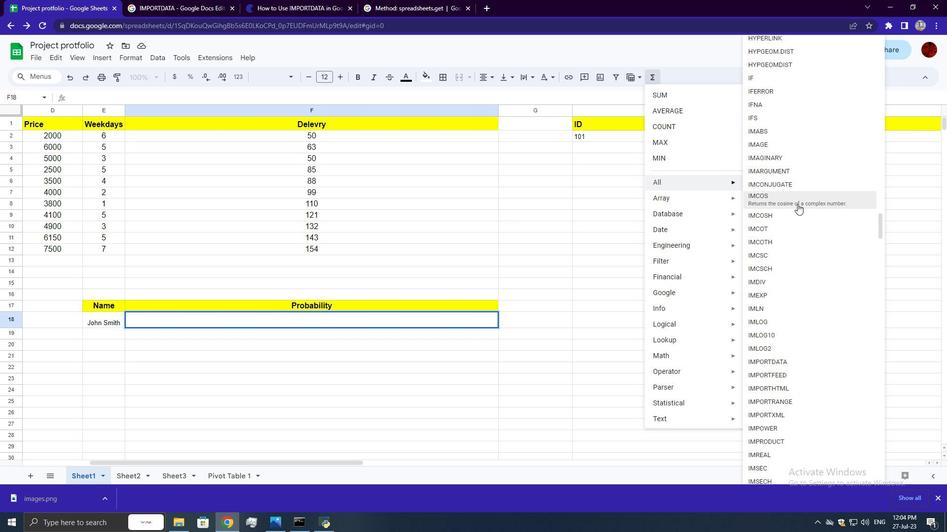 
Action: Mouse moved to (780, 278)
Screenshot: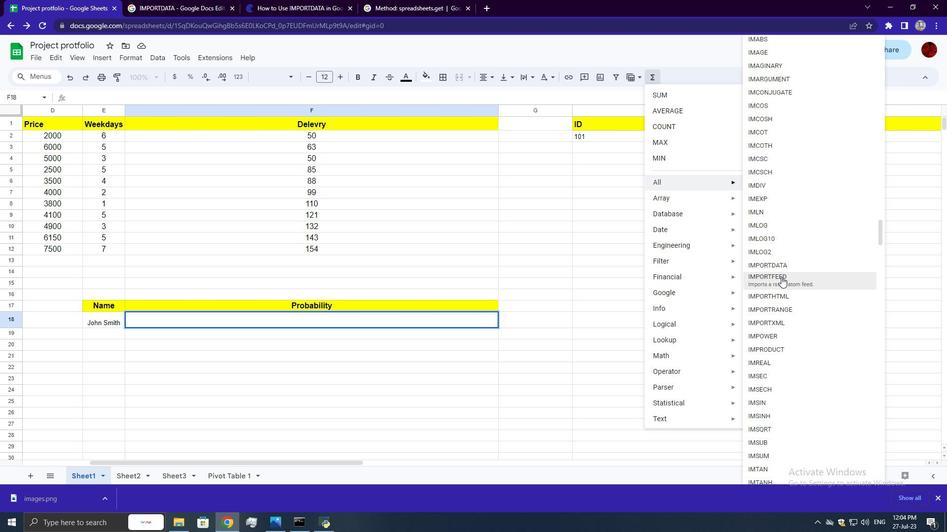 
Action: Mouse pressed left at (780, 278)
Screenshot: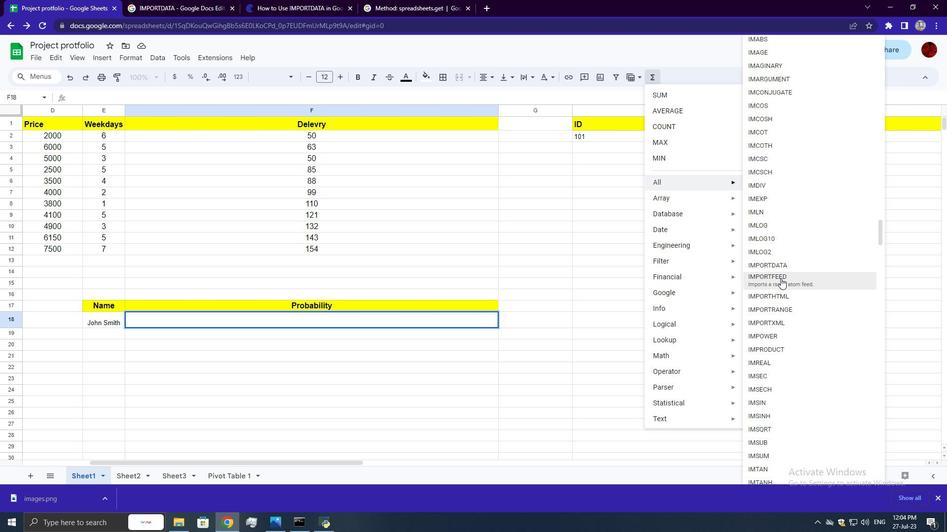 
Action: Mouse moved to (131, 198)
Screenshot: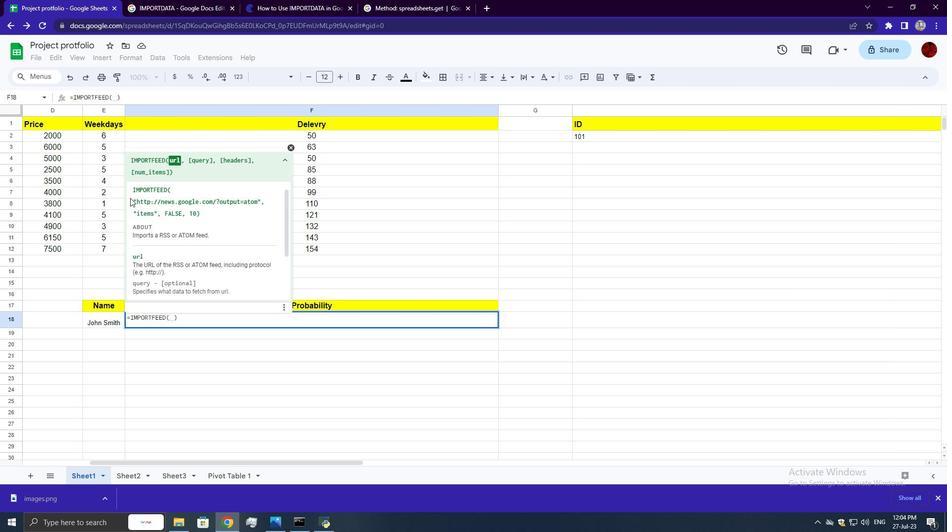 
Action: Mouse pressed left at (131, 198)
Screenshot: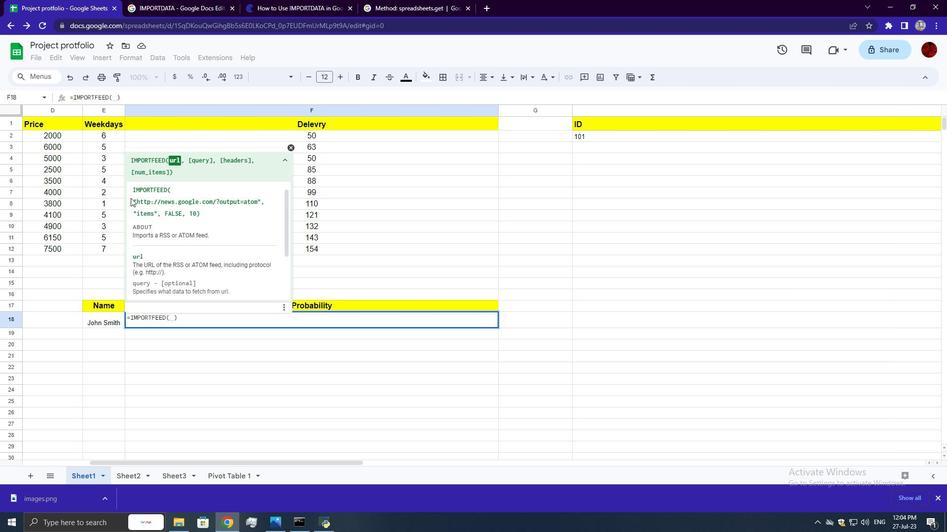 
Action: Mouse moved to (265, 203)
Screenshot: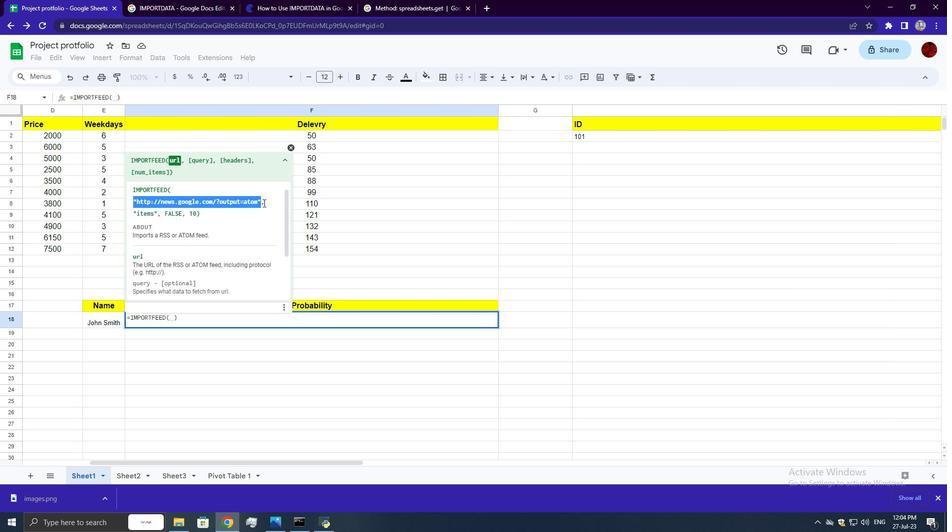 
Action: Key pressed ctrl+C
Screenshot: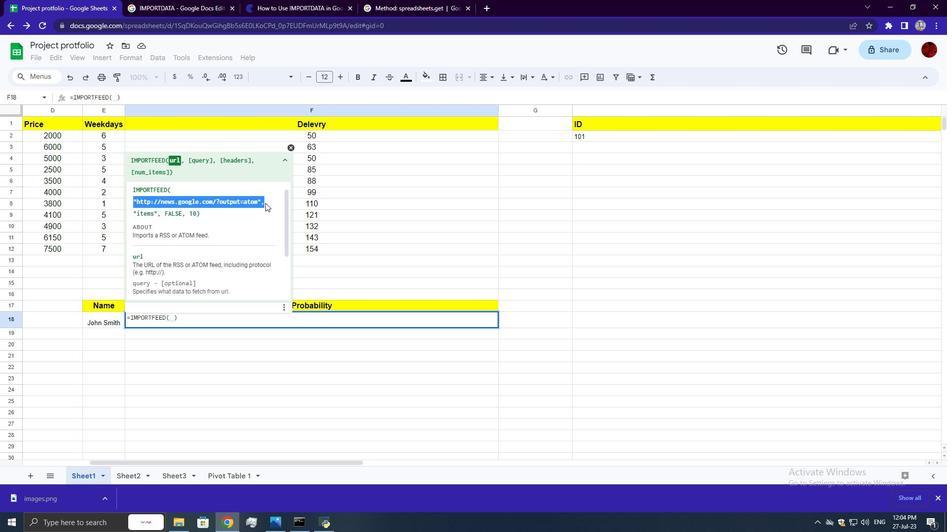 
Action: Mouse moved to (172, 316)
Screenshot: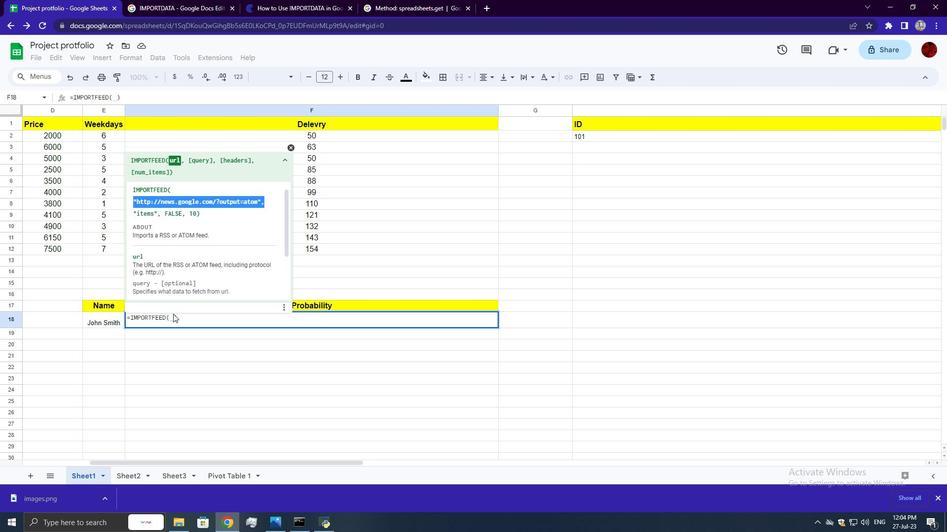 
Action: Mouse pressed left at (172, 316)
Screenshot: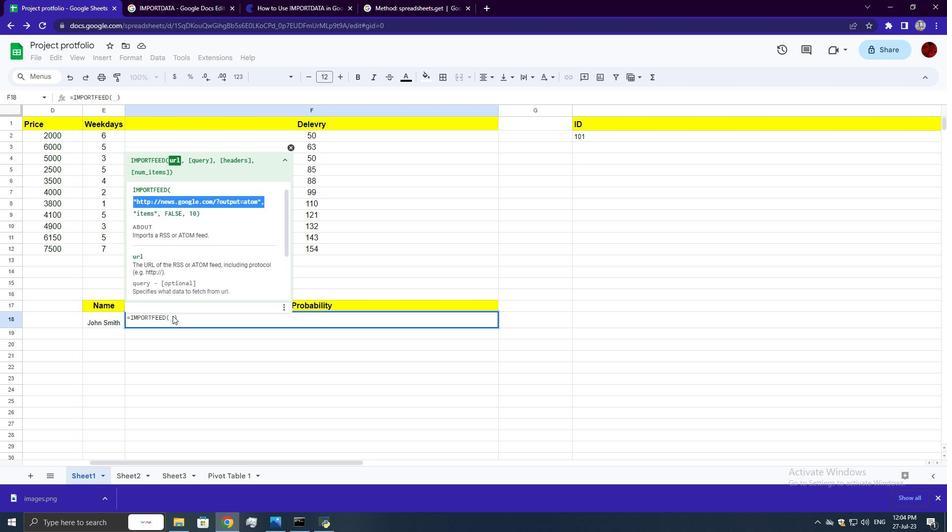
Action: Key pressed ctrl+V<Key.space><Key.shift_r>"items<Key.shift_r><Key.shift_r>",<Key.space><Key.shift><Key.shift><Key.shift><Key.shift><Key.shift>FALSE,<Key.space>10<Key.enter>
Screenshot: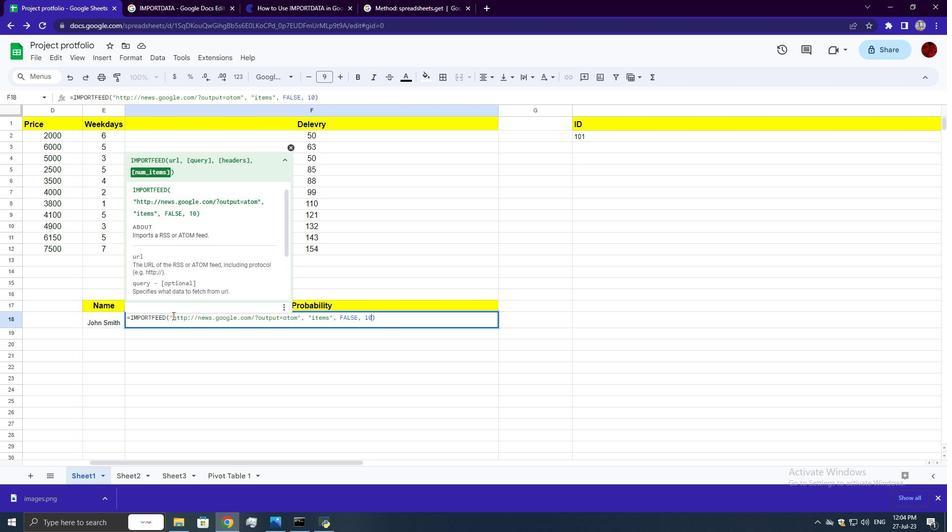 
Action: Mouse moved to (176, 316)
Screenshot: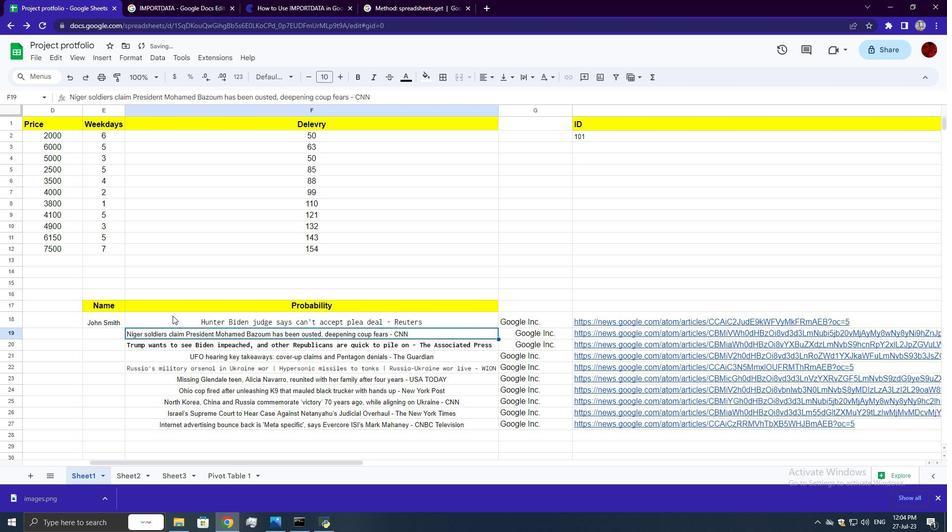 
